 Task: Open a blank google sheet and write heading  Financial WizardAdd Categories in a column and its values below  'Income, Income, Income, Expenses, Expenses, Expenses, Expenses, Expenses, Savings, Savings, Investments, Investments, Debt, Debt & Debt. 'Add Descriptions in next column and its values below  Salary, Freelance Work, Rental Income, Housing, Transportation, Groceries, Utilities, Entertainment, Emergency Fund, Retirement, Stocks, Mutual Funds, Credit Card 1, Credit Card 2 & Student Loan. Add Amount in next column and its values below  $5,000, $1,200, $500, $1,200, $300, $400, $200, $150, $500, $1,000, $500, $300, $200, $100 & $300. Save page BudgetTrack logbook
Action: Mouse moved to (1034, 70)
Screenshot: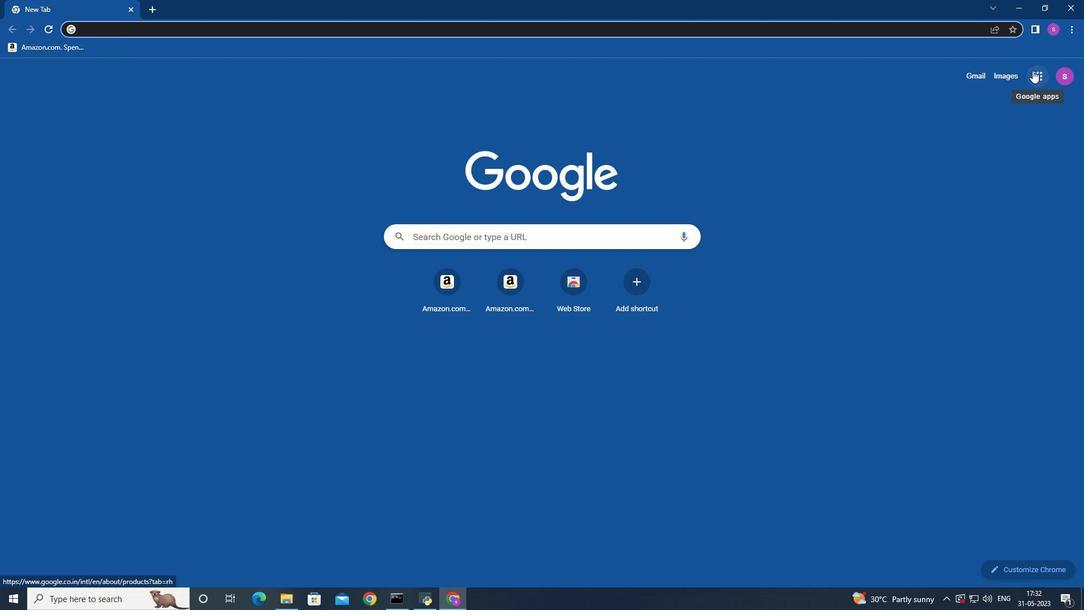 
Action: Mouse pressed left at (1034, 70)
Screenshot: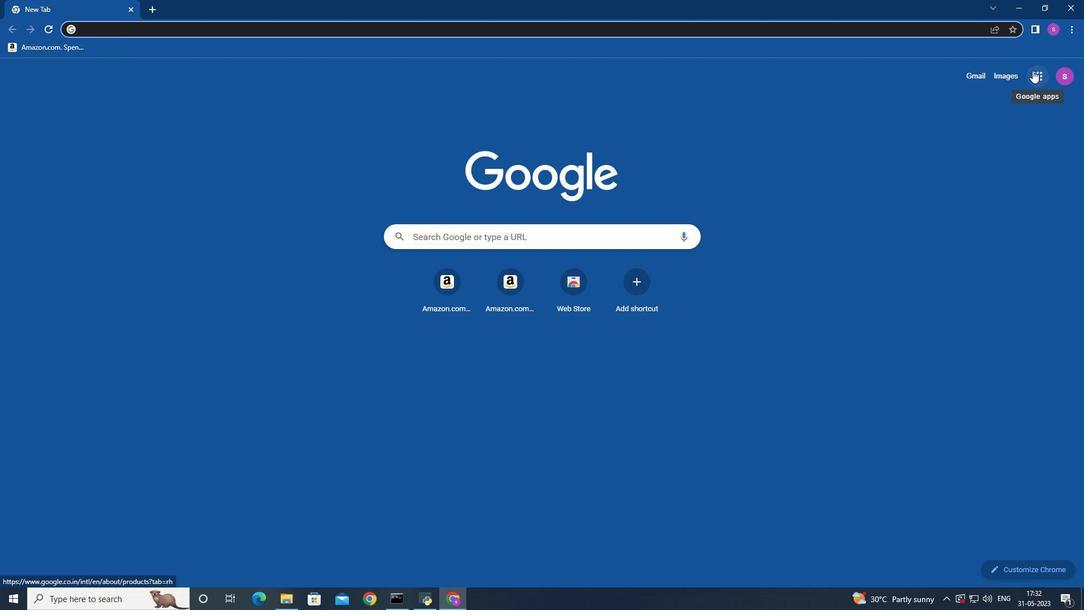 
Action: Mouse moved to (1021, 192)
Screenshot: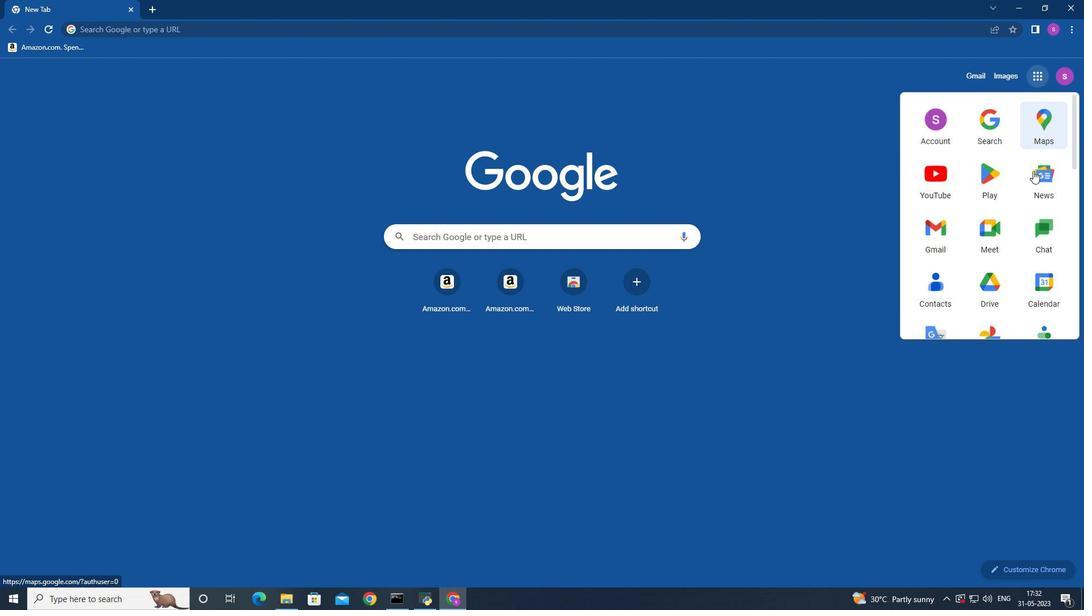 
Action: Mouse scrolled (1021, 192) with delta (0, 0)
Screenshot: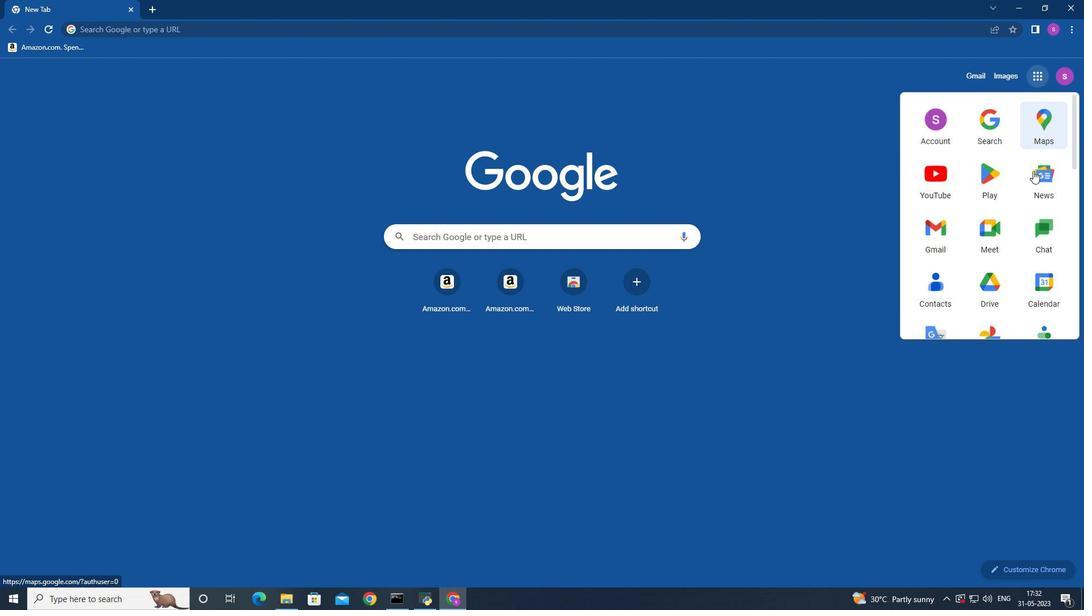 
Action: Mouse moved to (1020, 194)
Screenshot: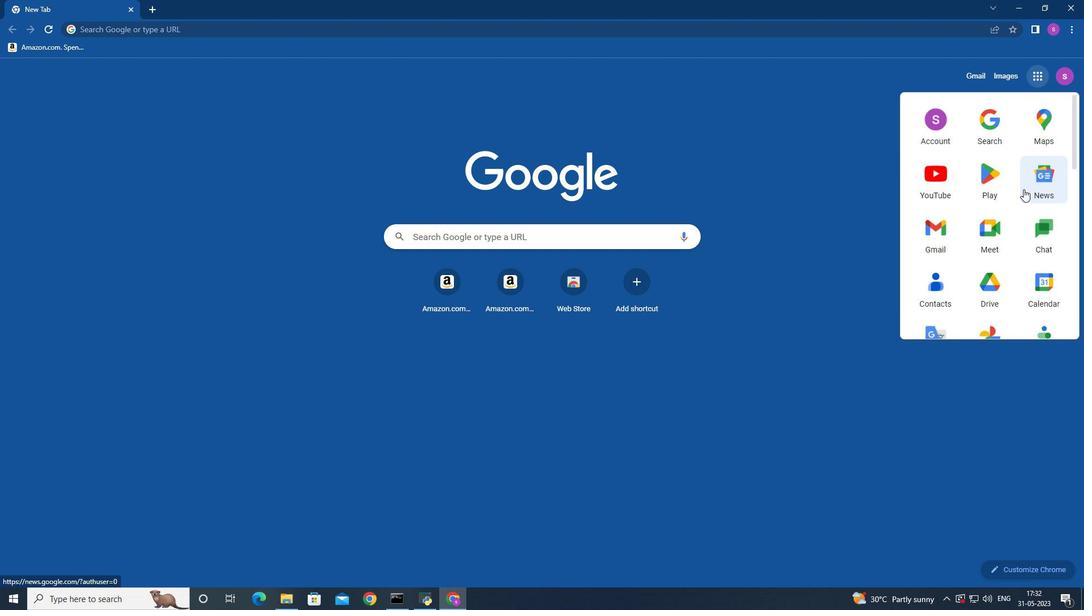 
Action: Mouse scrolled (1020, 194) with delta (0, 0)
Screenshot: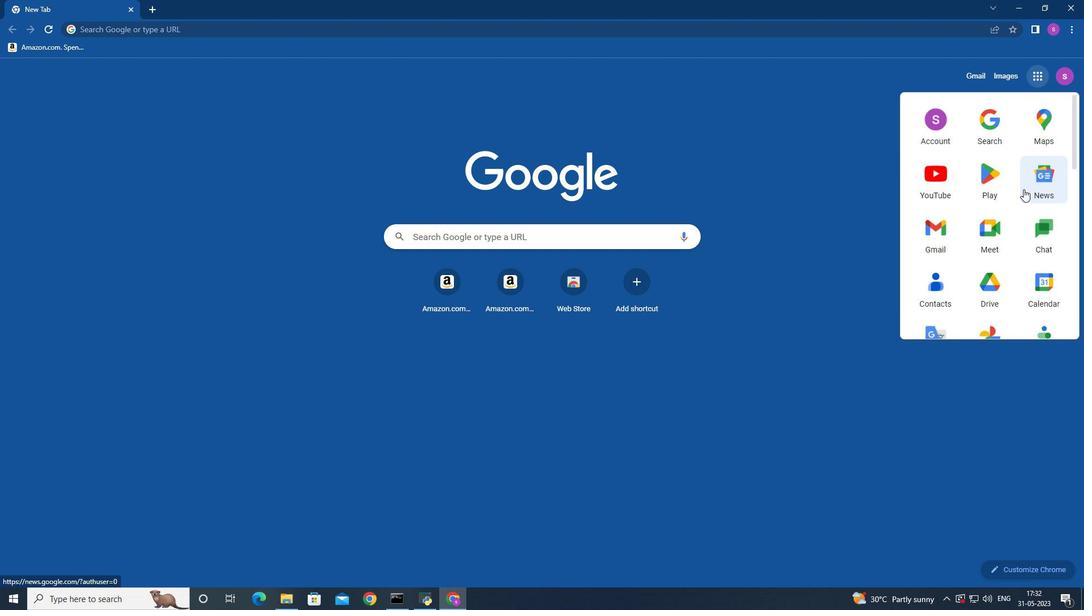 
Action: Mouse moved to (1020, 194)
Screenshot: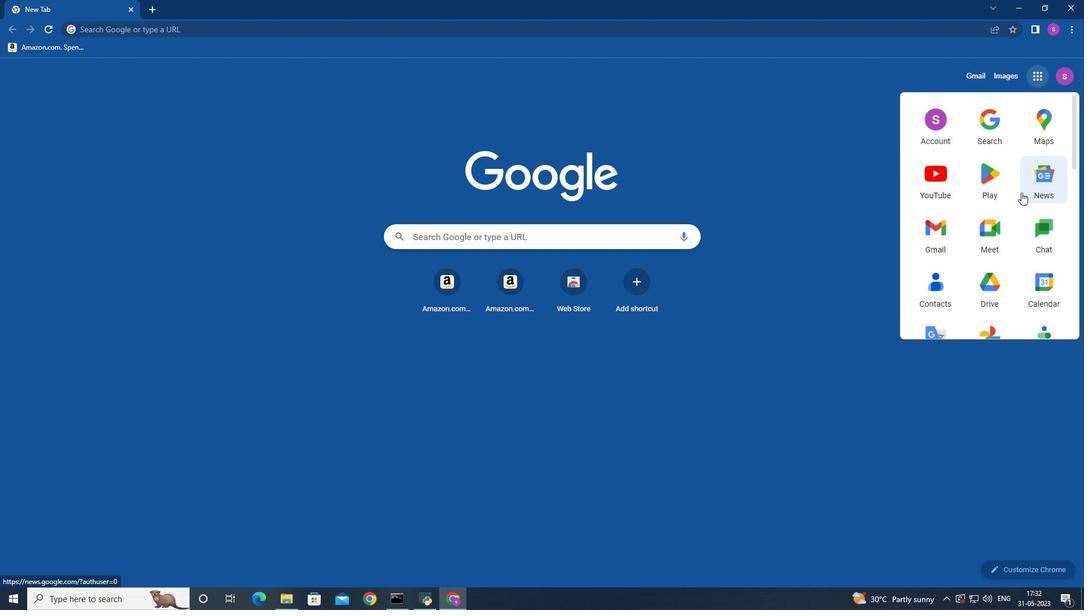 
Action: Mouse scrolled (1020, 194) with delta (0, 0)
Screenshot: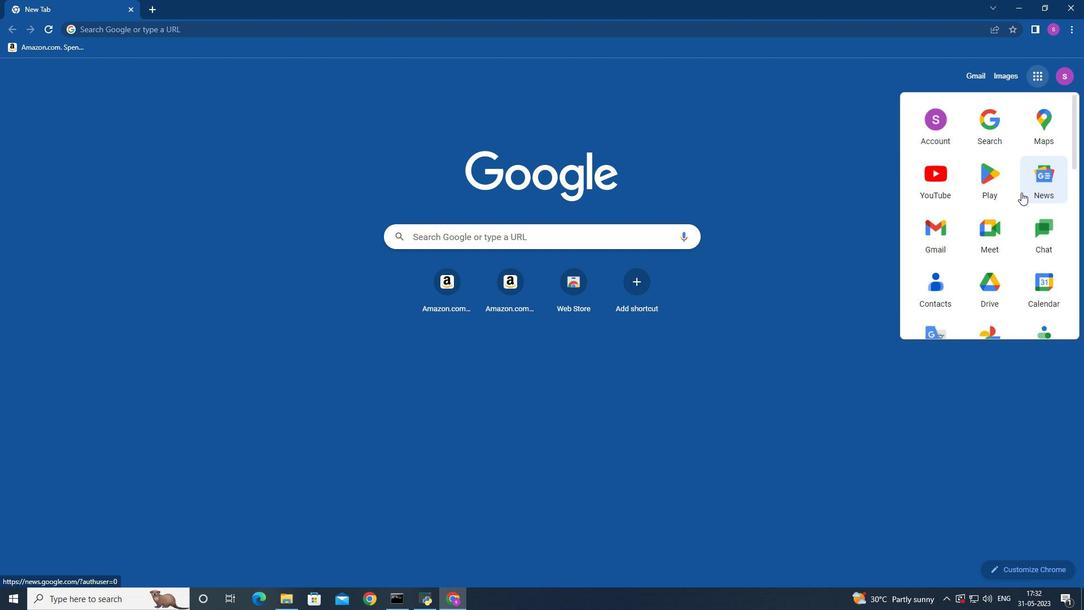 
Action: Mouse moved to (1019, 193)
Screenshot: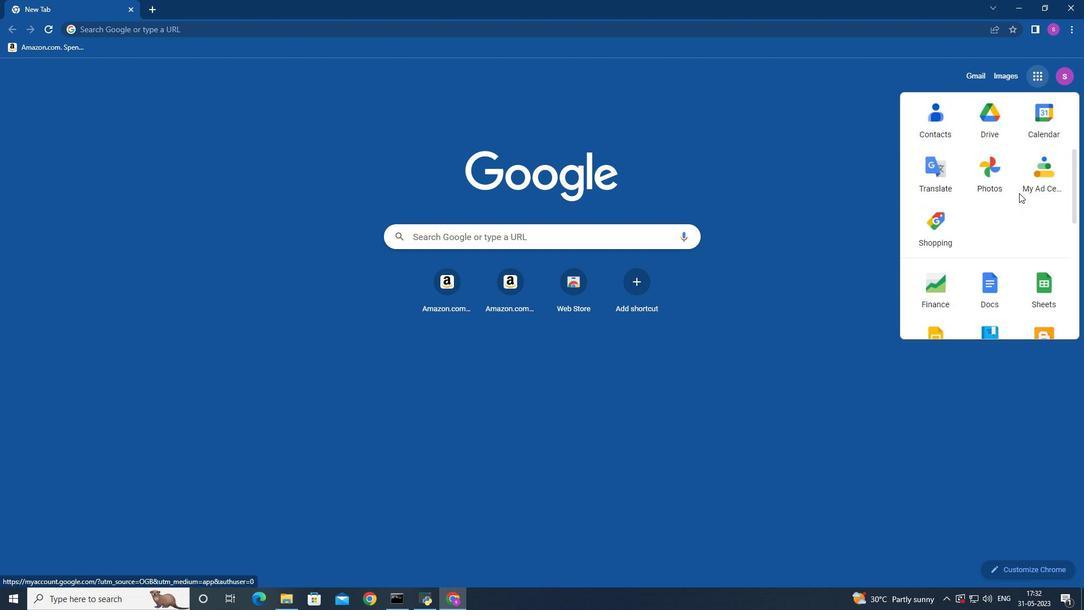 
Action: Mouse scrolled (1019, 192) with delta (0, 0)
Screenshot: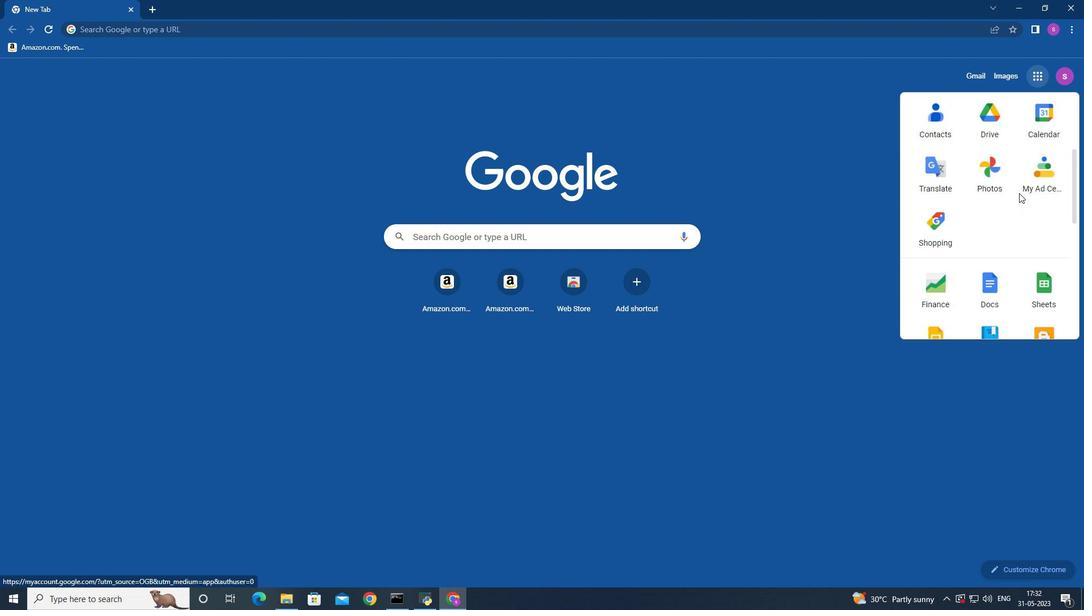 
Action: Mouse scrolled (1019, 192) with delta (0, 0)
Screenshot: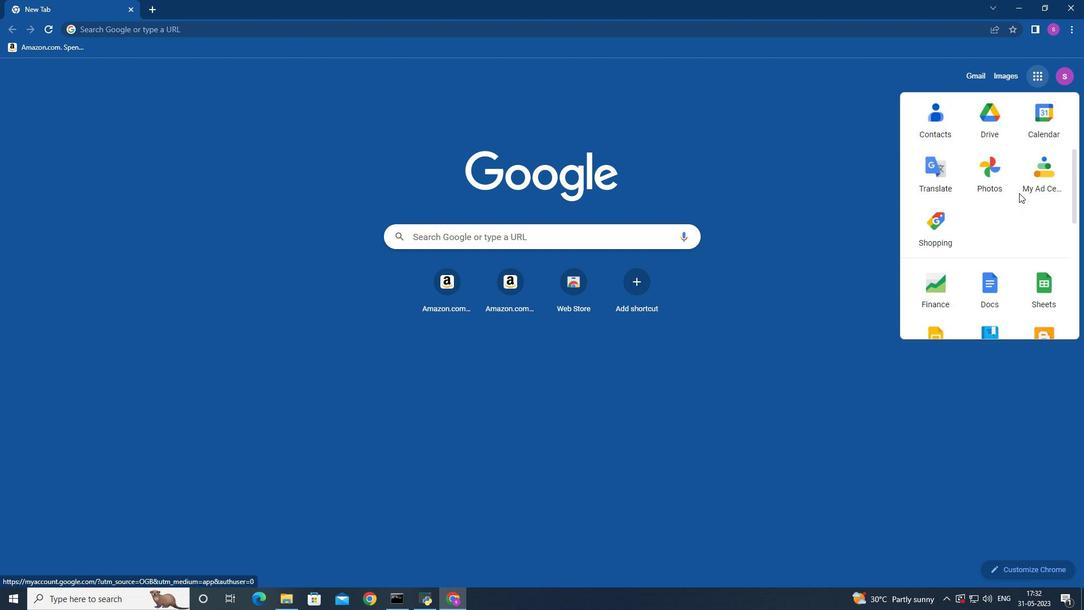 
Action: Mouse moved to (1046, 170)
Screenshot: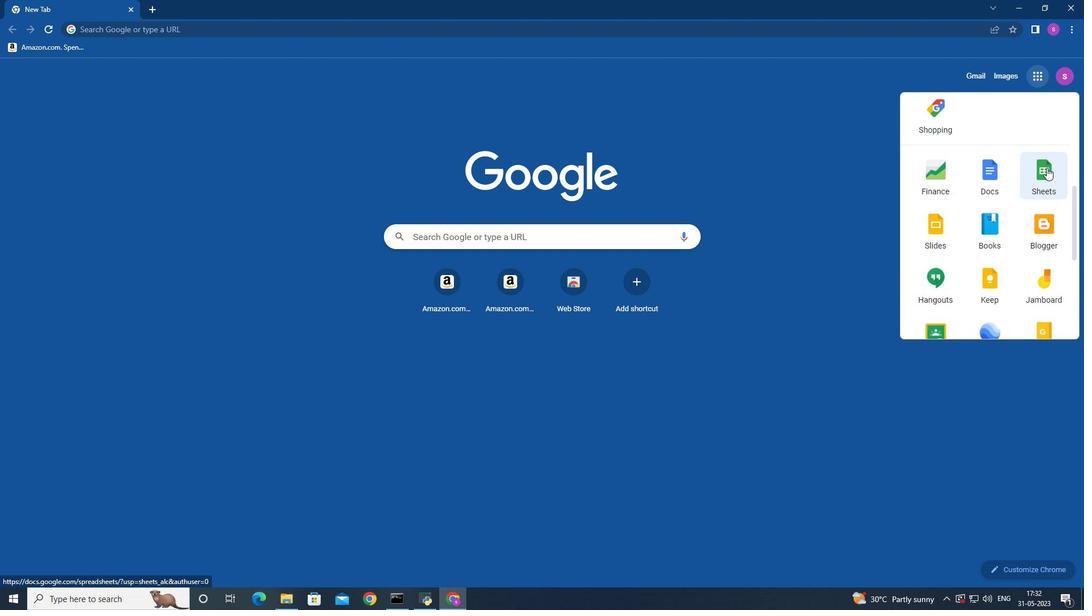 
Action: Mouse pressed left at (1046, 170)
Screenshot: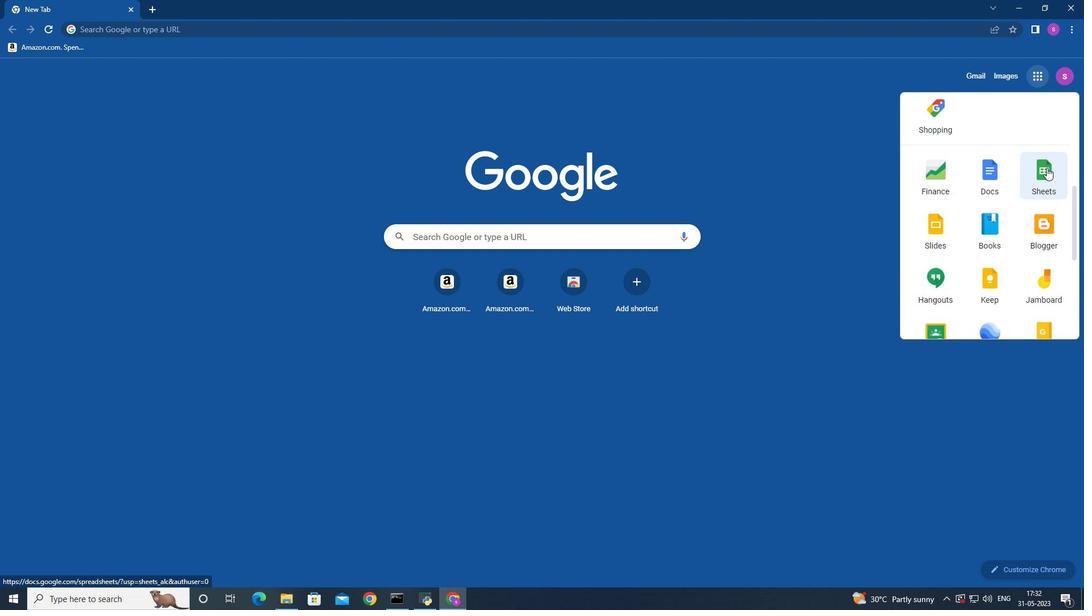 
Action: Mouse moved to (264, 146)
Screenshot: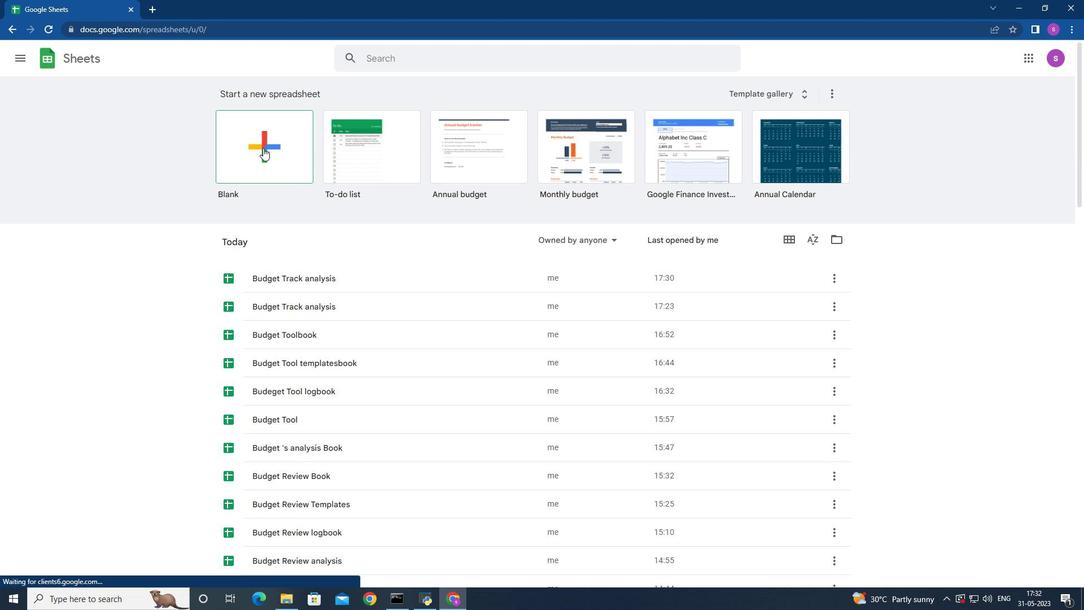 
Action: Mouse pressed left at (264, 146)
Screenshot: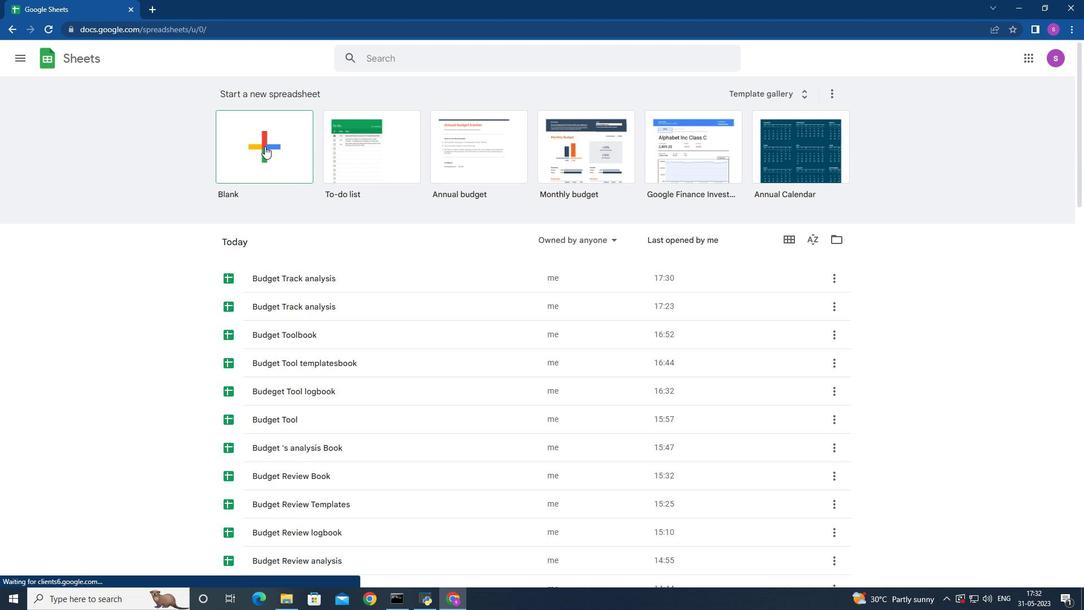 
Action: Mouse moved to (209, 150)
Screenshot: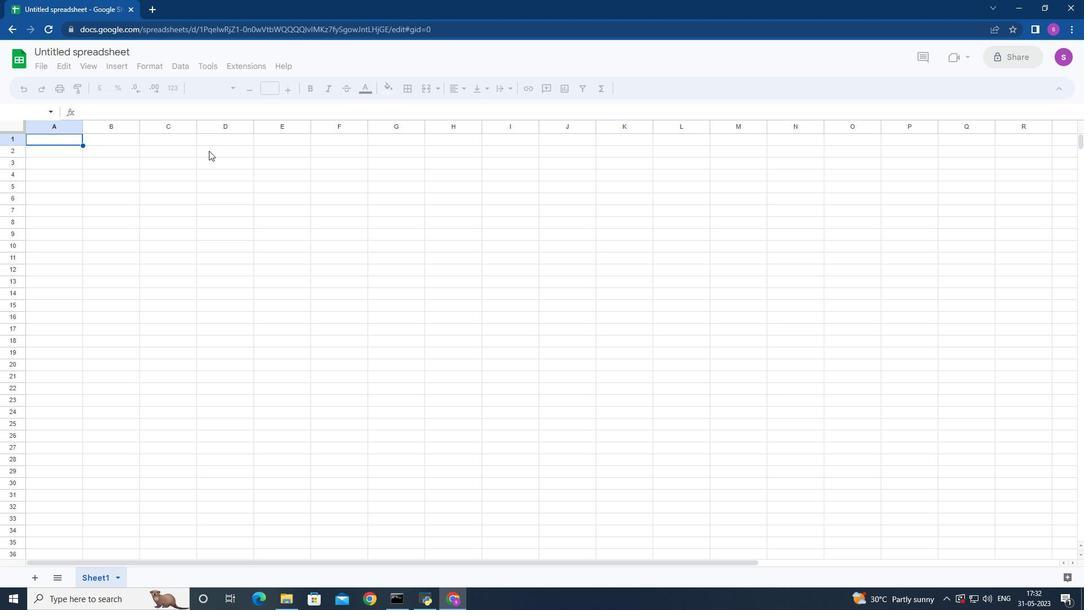 
Action: Mouse pressed left at (209, 150)
Screenshot: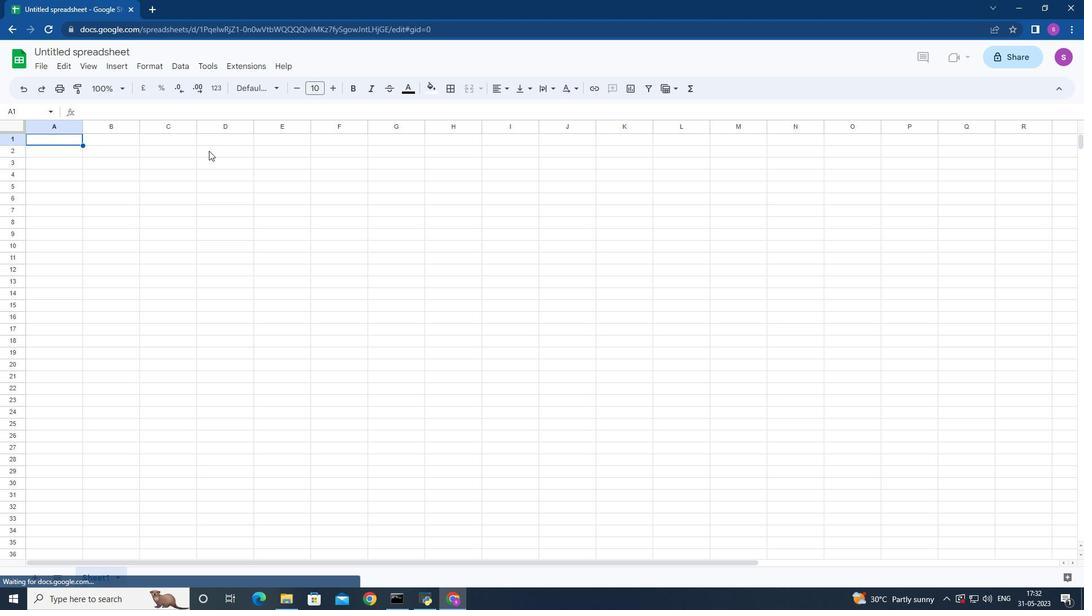 
Action: Key pressed <Key.shift>Financial<Key.space><Key.shift>Wizard<Key.down><Key.left><Key.left><Key.down><Key.right><Key.shift>Categories<Key.down>
Screenshot: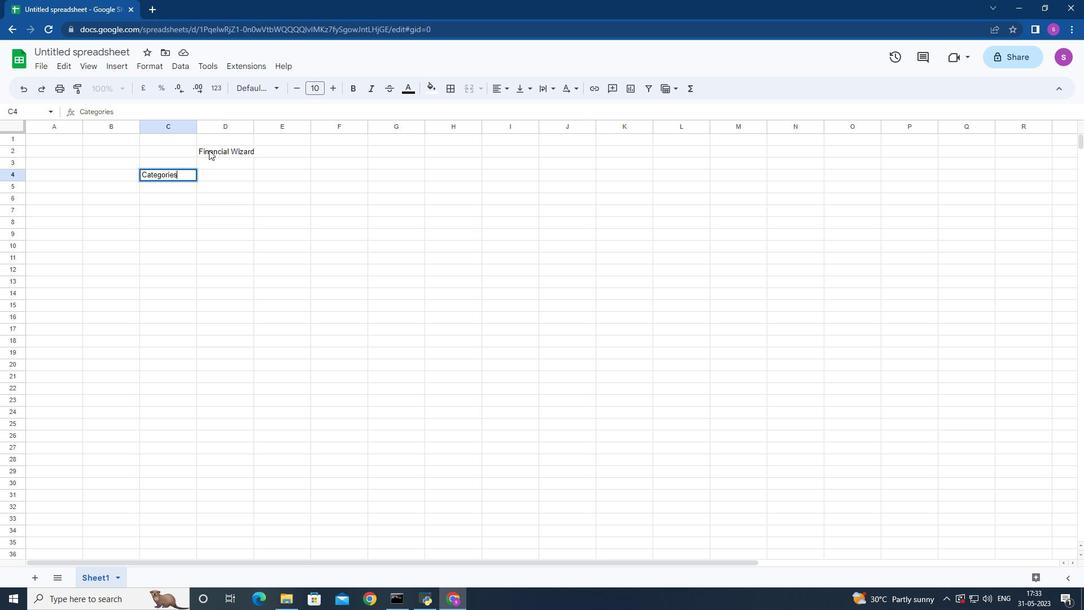
Action: Mouse moved to (157, 188)
Screenshot: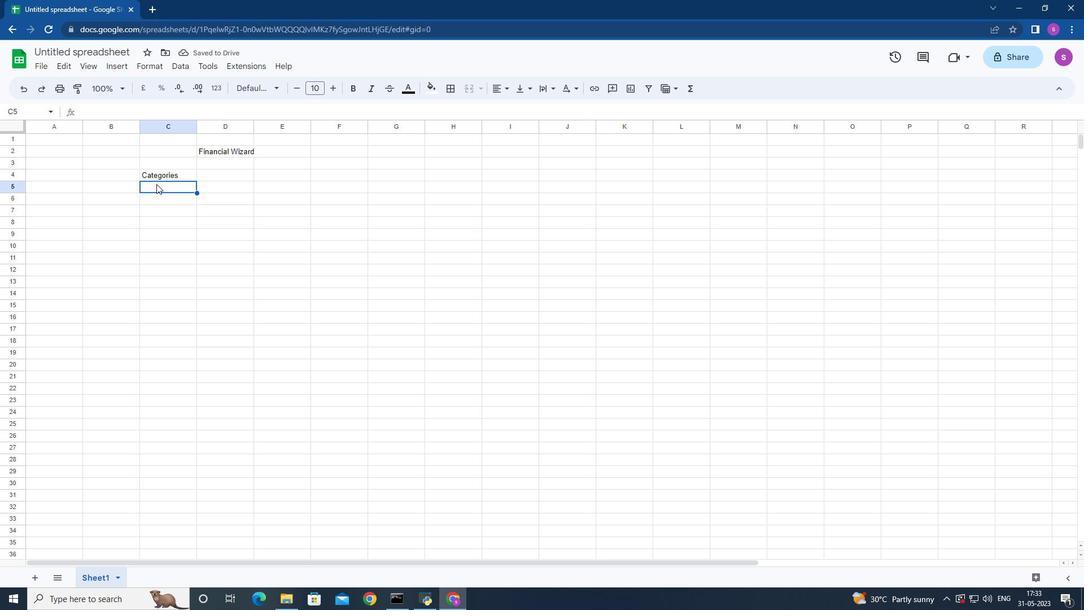 
Action: Key pressed <Key.shift>Income<Key.down><Key.shift>I<Key.enter>i<Key.enter>
Screenshot: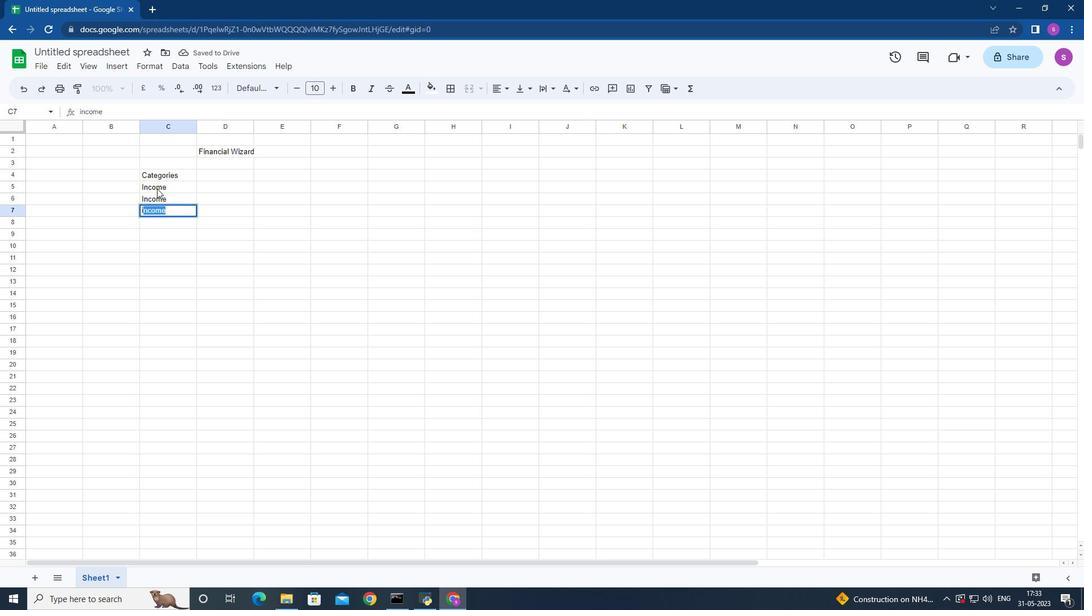 
Action: Mouse moved to (164, 190)
Screenshot: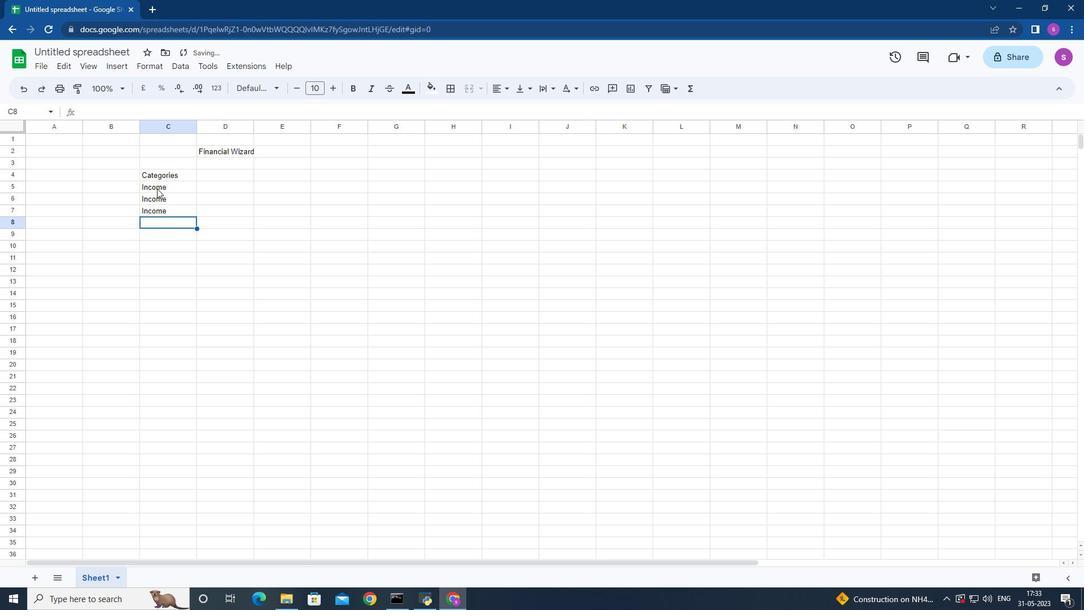
Action: Key pressed <Key.shift>Expenses<Key.enter>
Screenshot: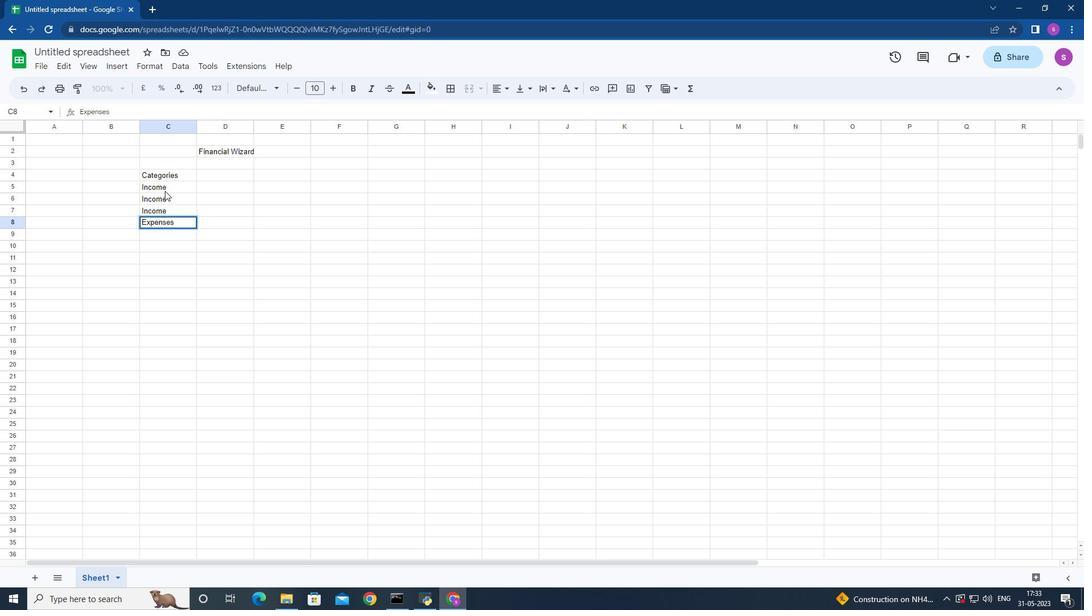 
Action: Mouse moved to (180, 225)
Screenshot: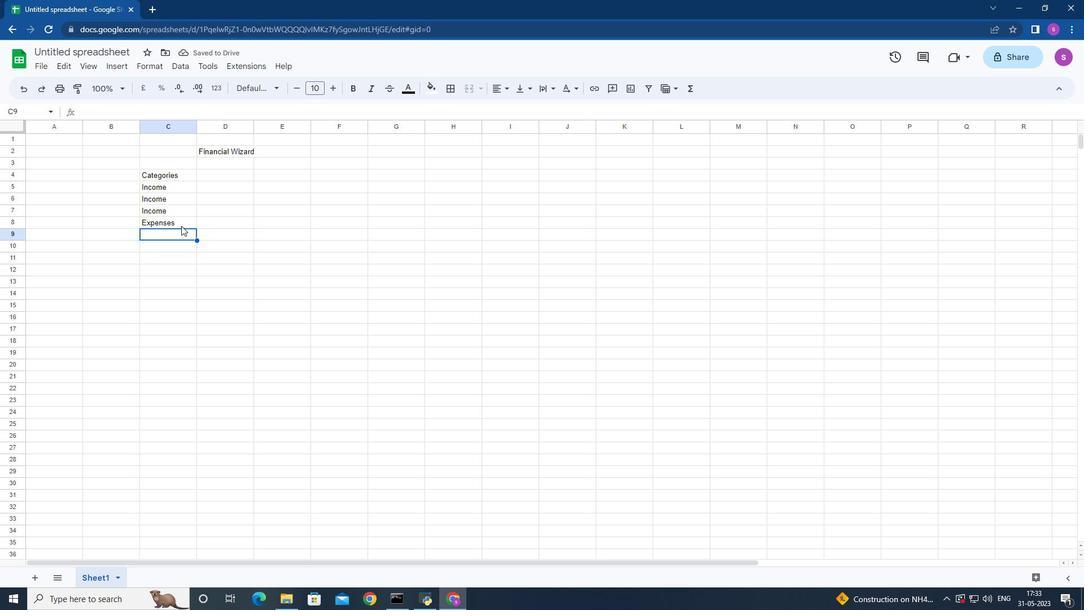 
Action: Key pressed <Key.shift>E<Key.enter><Key.shift>E<Key.enter><Key.shift>E<Key.enter><Key.shift>E<Key.enter>
Screenshot: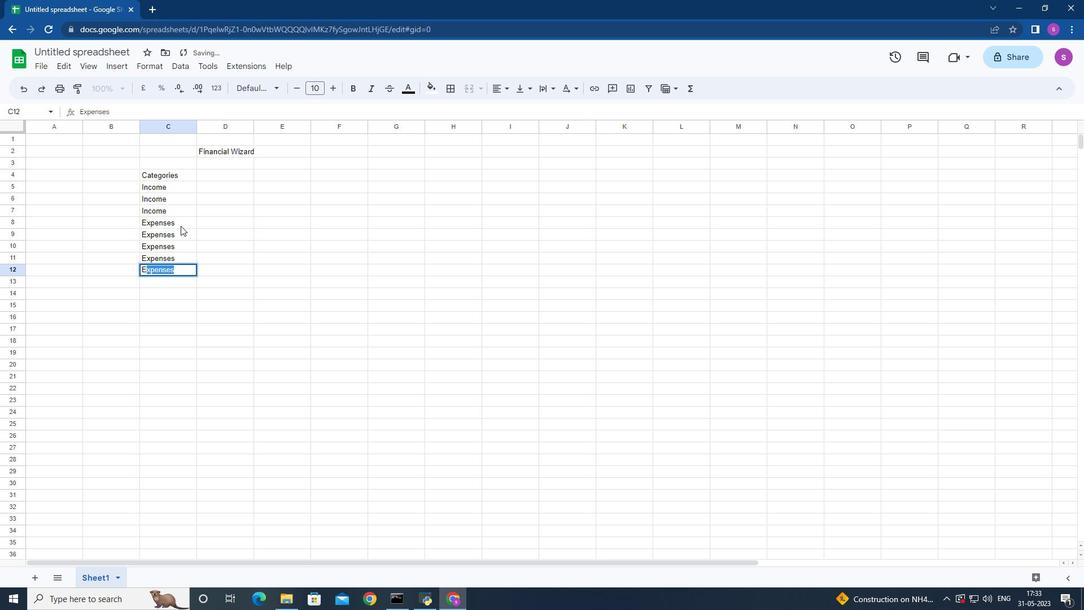 
Action: Mouse moved to (172, 288)
Screenshot: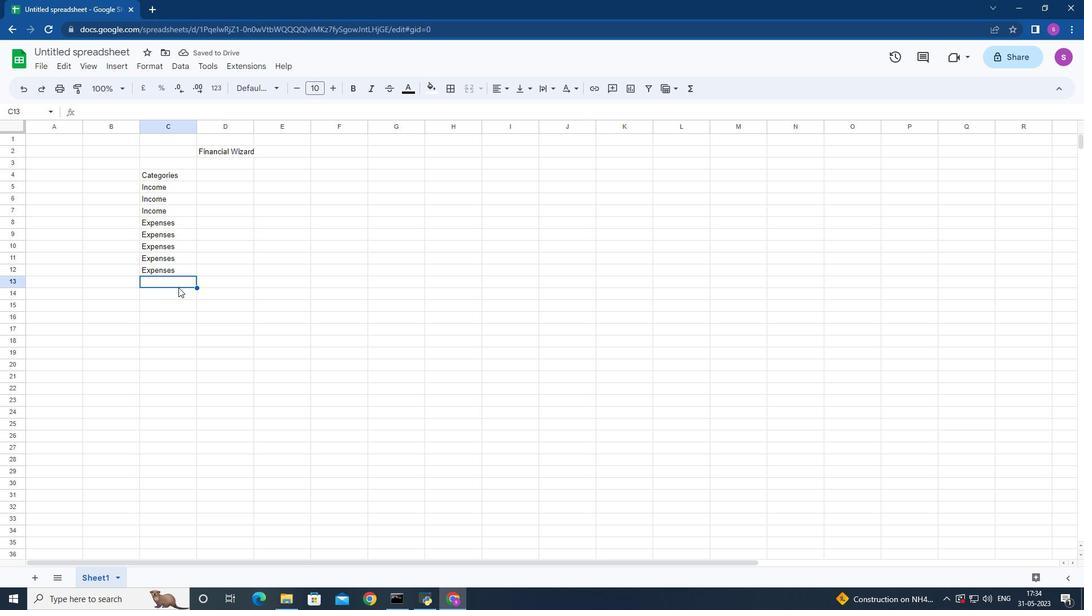 
Action: Key pressed <Key.shift>Savings<Key.down><Key.shift>Sa<Key.enter>
Screenshot: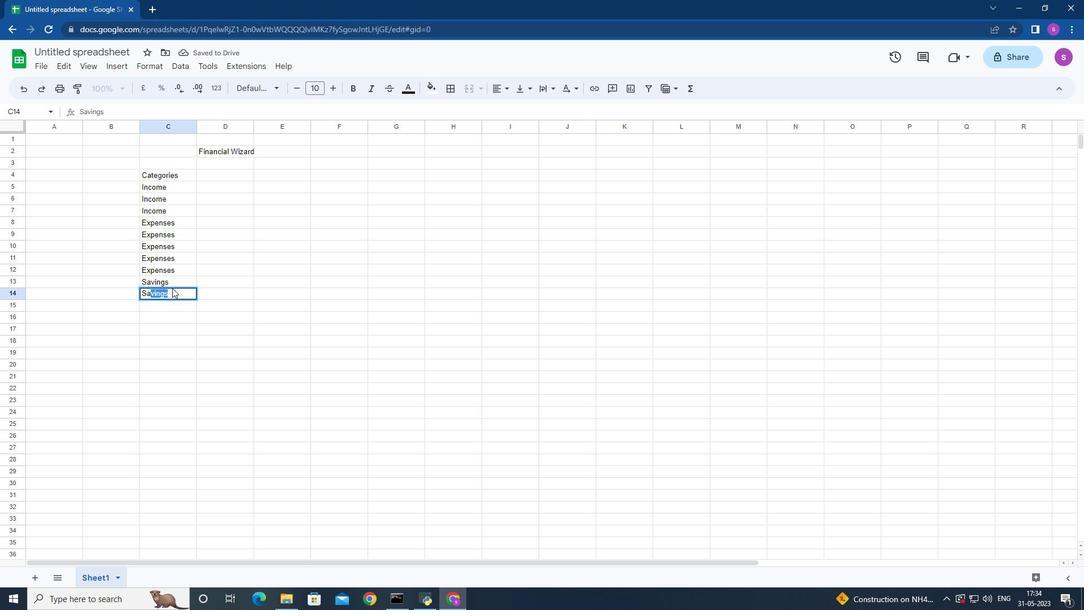 
Action: Mouse moved to (182, 307)
Screenshot: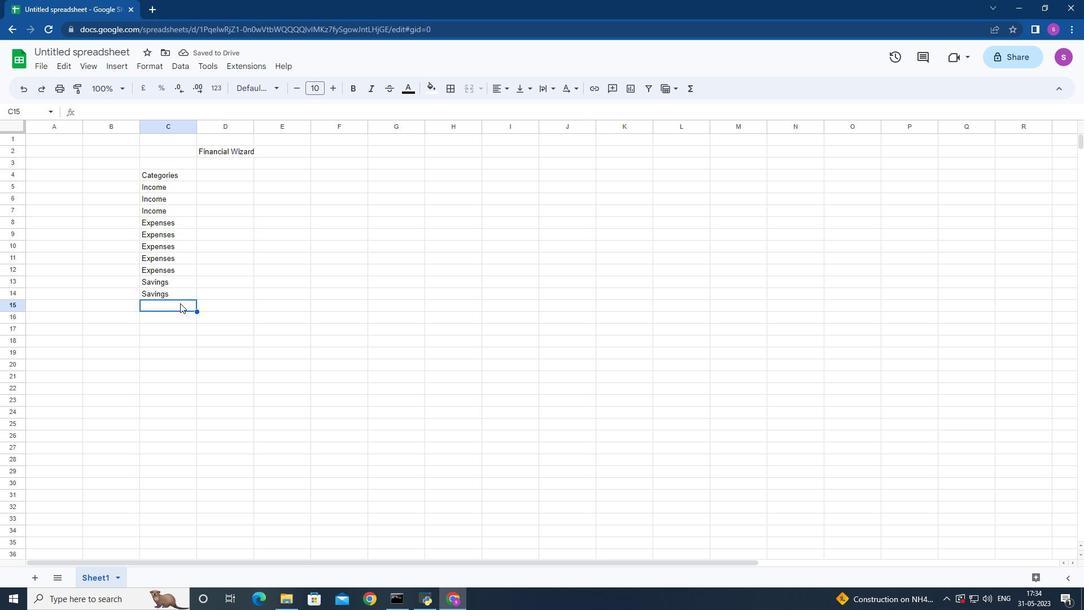 
Action: Key pressed <Key.shift>Investments<Key.down><Key.shift>Inv<Key.enter><Key.shift>Debt<Key.down><Key.shift><Key.shift><Key.shift><Key.shift><Key.shift><Key.shift><Key.shift><Key.shift>Debt<Key.down><Key.shift><Key.shift><Key.shift><Key.shift><Key.shift><Key.shift>De<Key.down>
Screenshot: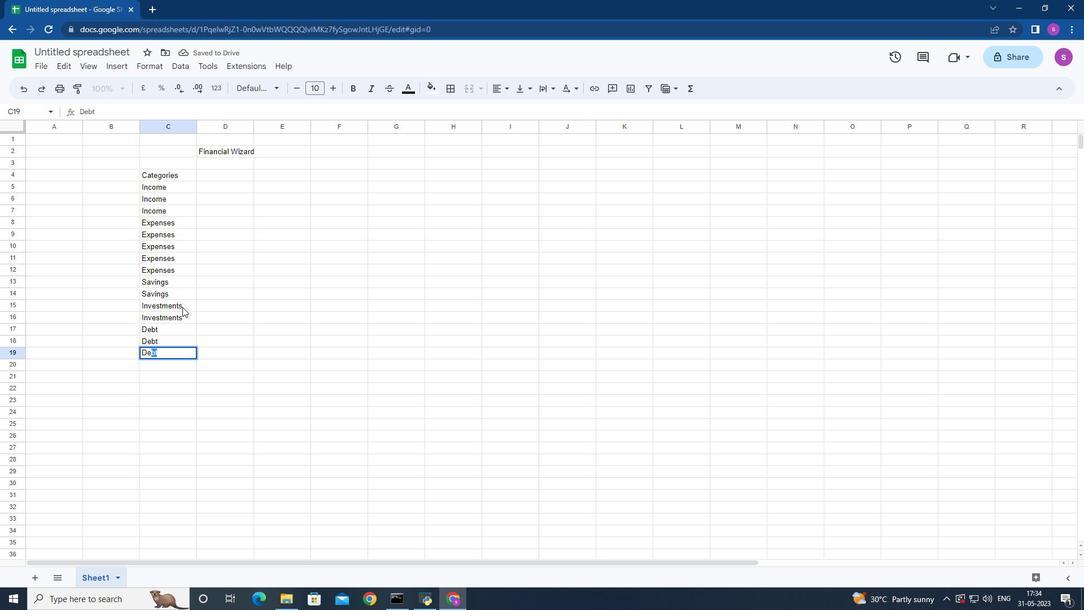
Action: Mouse moved to (207, 171)
Screenshot: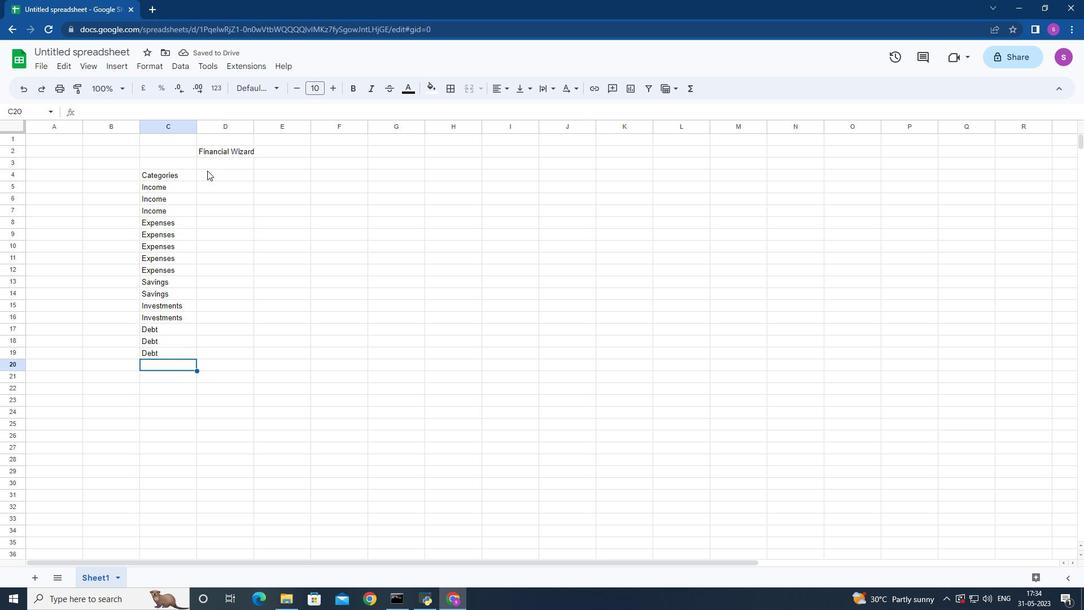 
Action: Mouse pressed left at (207, 171)
Screenshot: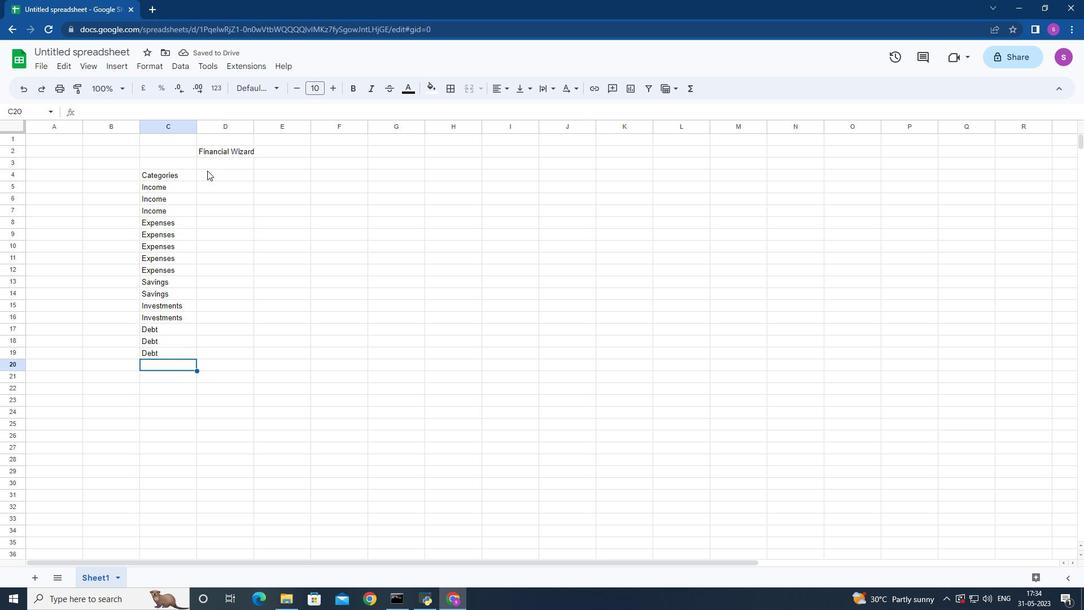 
Action: Key pressed <Key.shift>Descriptions<Key.down>
Screenshot: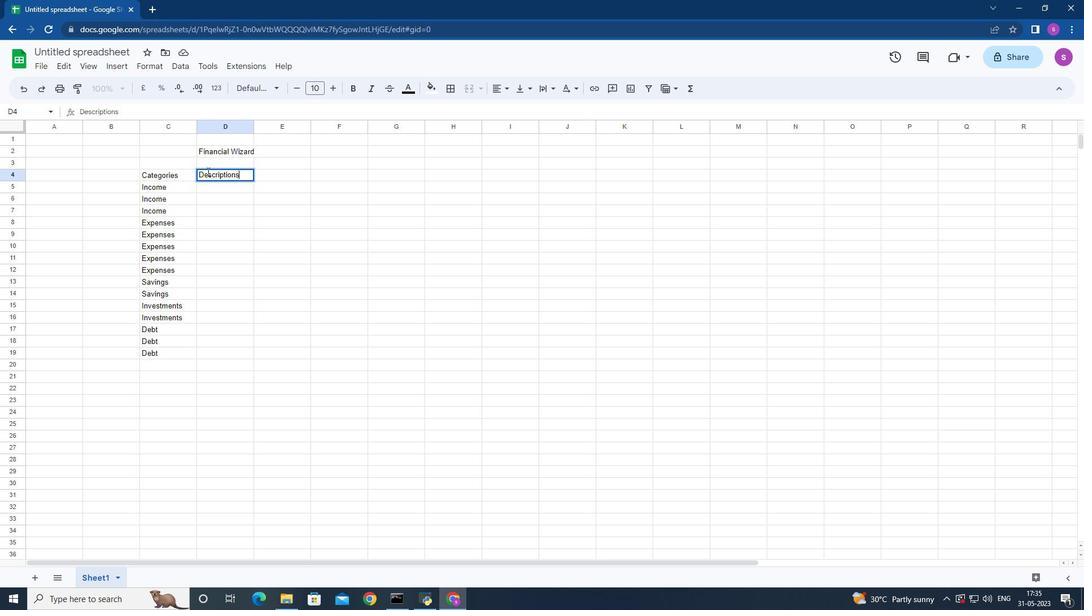 
Action: Mouse moved to (211, 198)
Screenshot: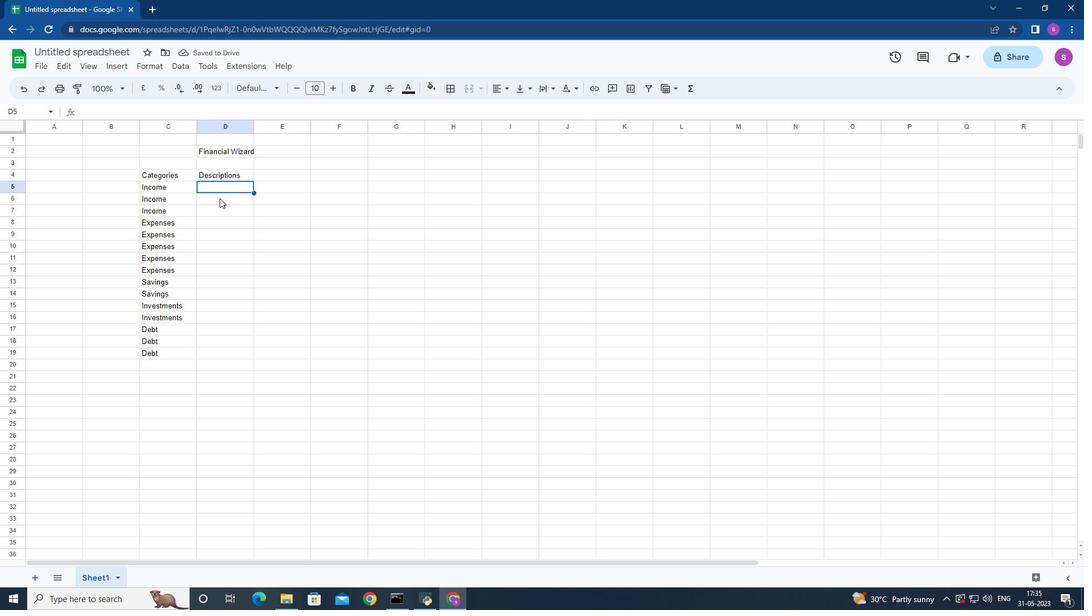 
Action: Key pressed <Key.shift>Salary<Key.down><Key.shift>Freelance<Key.space><Key.shift>Work<Key.down><Key.left><Key.right>
Screenshot: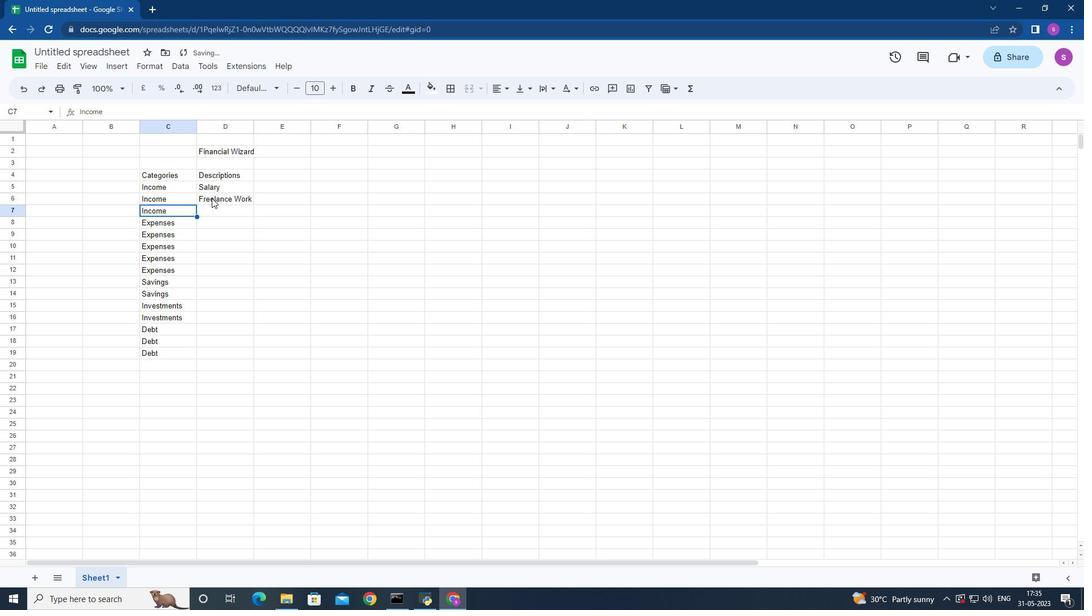 
Action: Mouse moved to (214, 238)
Screenshot: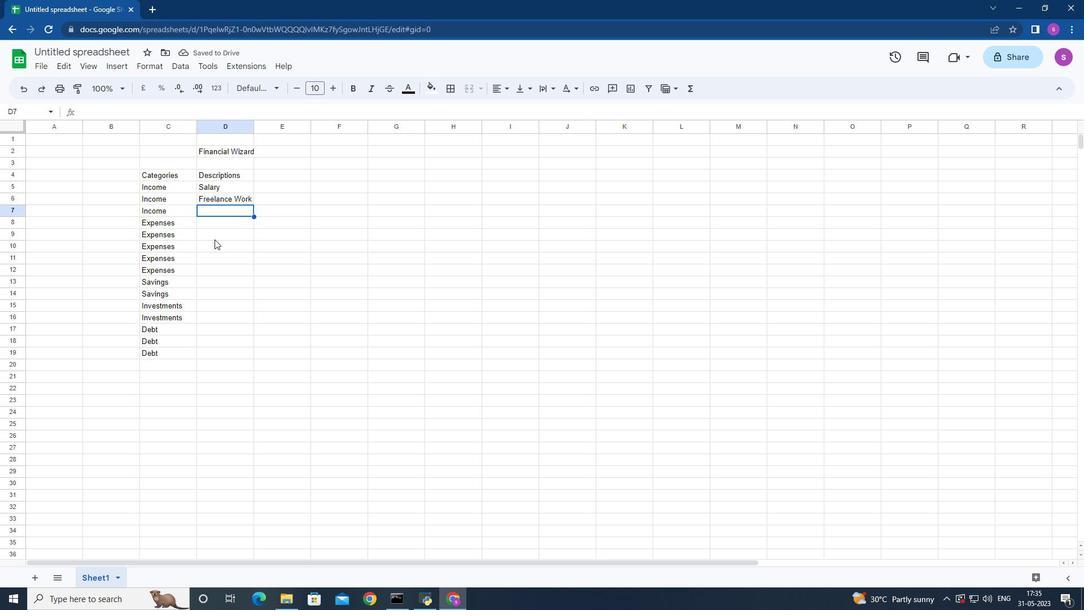 
Action: Key pressed <Key.shift>Rental<Key.space><Key.shift>Income<Key.down><Key.shift>Housing<Key.down><Key.shift>Transportation<Key.down><Key.shift>Grocer
Screenshot: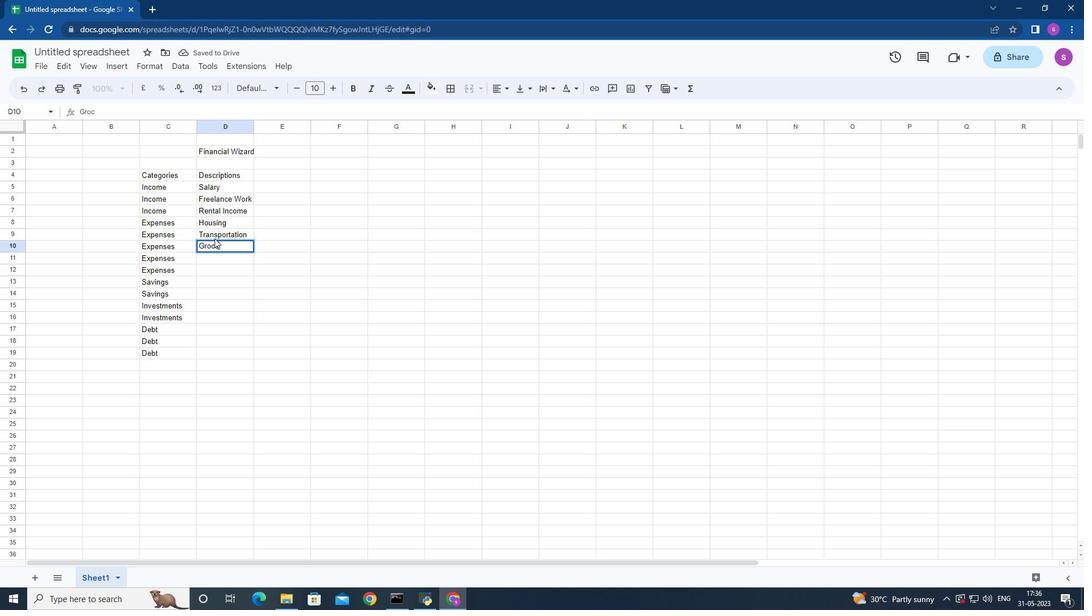 
Action: Mouse moved to (324, 271)
Screenshot: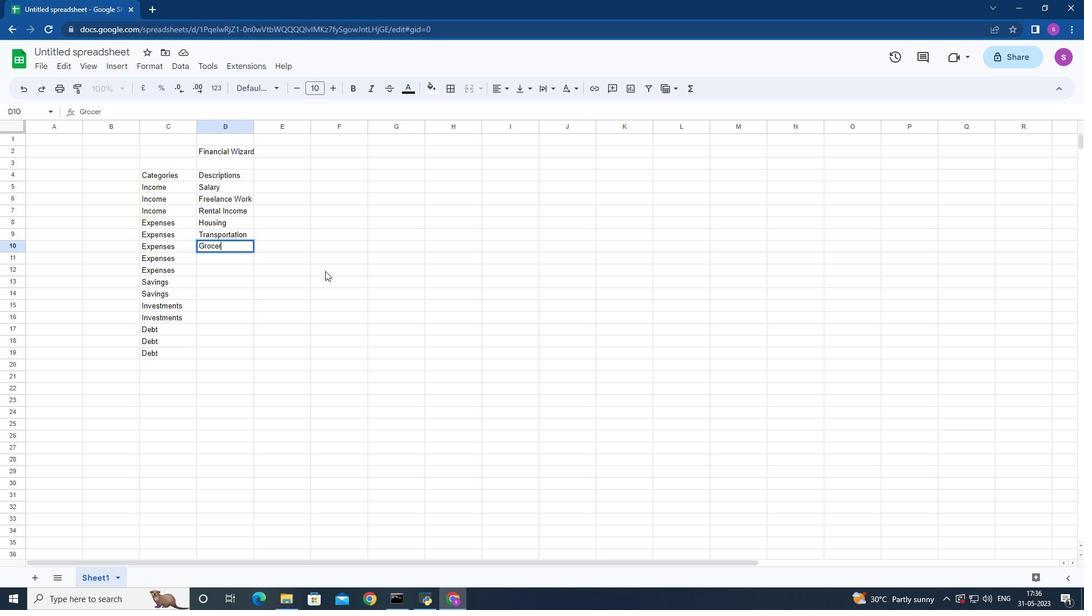 
Action: Key pressed ies<Key.down><Key.shift>Utilities<Key.down><Key.shift>Entertainment<Key.down><Key.shift>Emergency<Key.down>
Screenshot: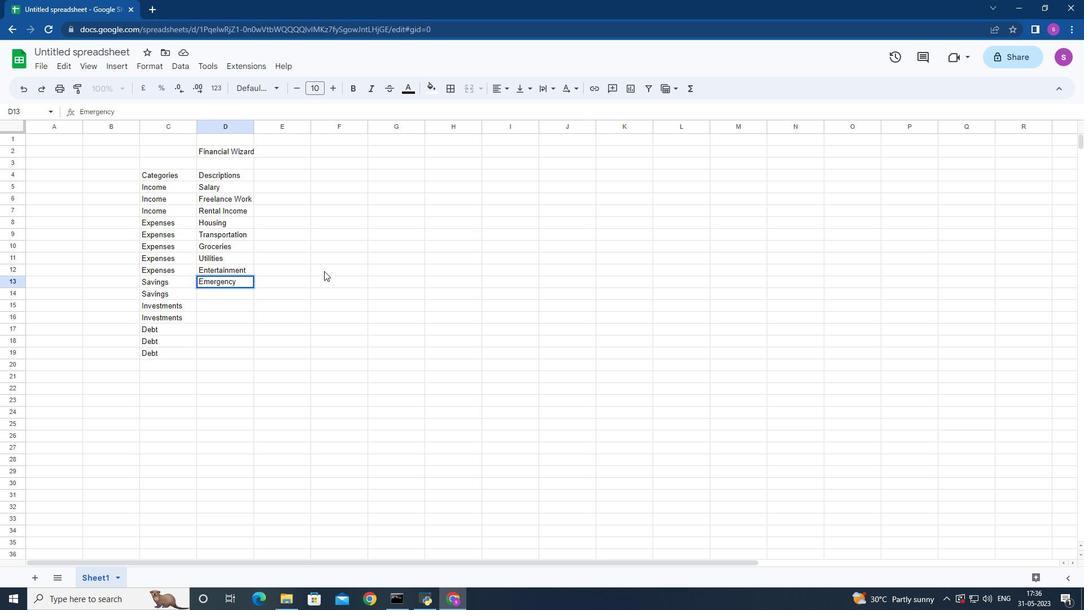 
Action: Mouse moved to (228, 275)
Screenshot: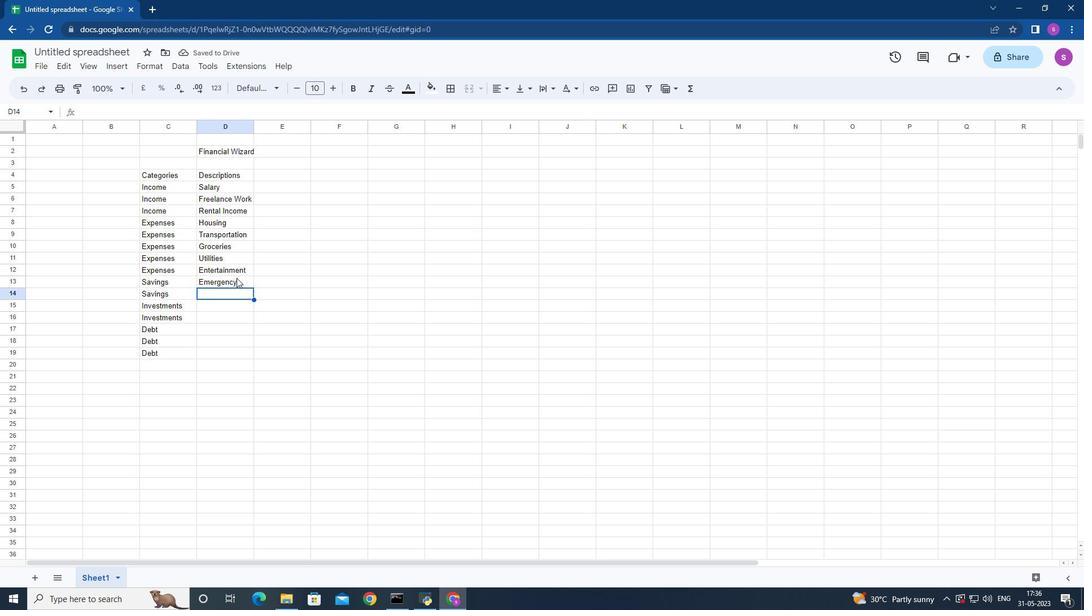 
Action: Mouse pressed left at (228, 275)
Screenshot: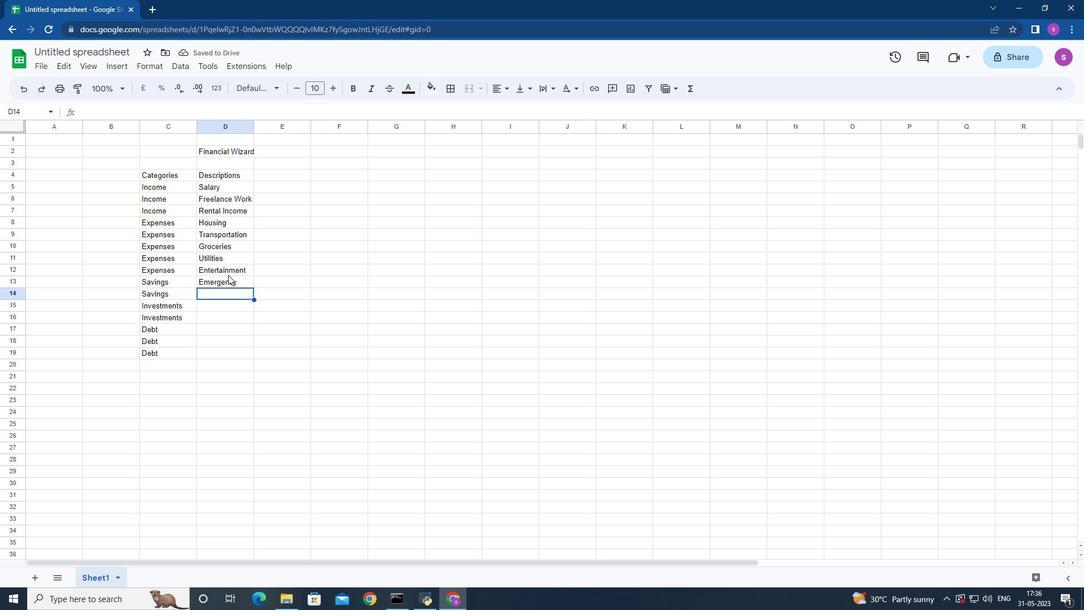 
Action: Mouse moved to (233, 283)
Screenshot: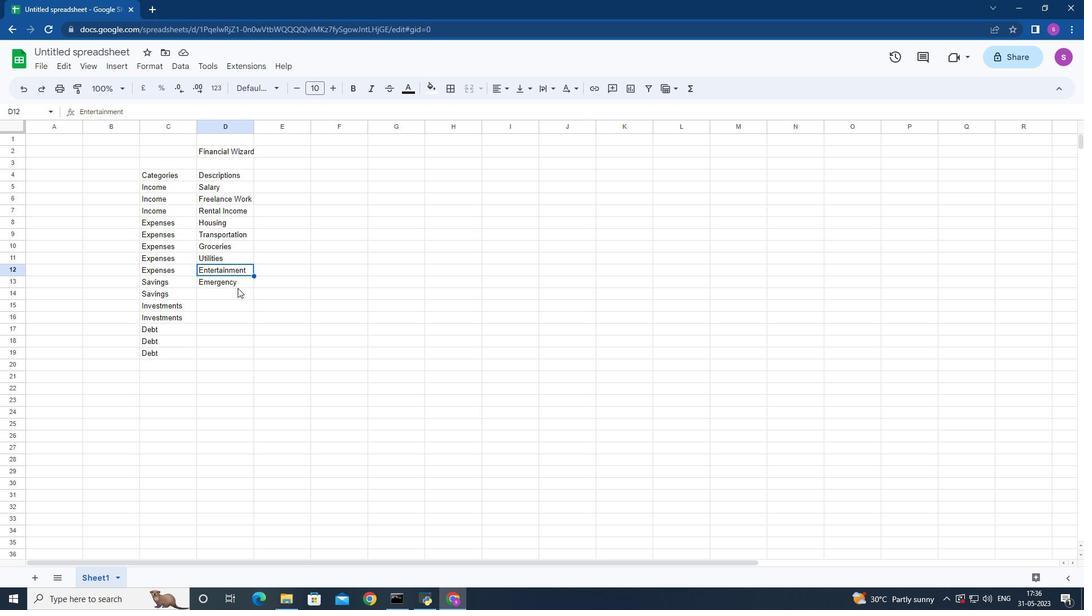 
Action: Mouse pressed left at (233, 283)
Screenshot: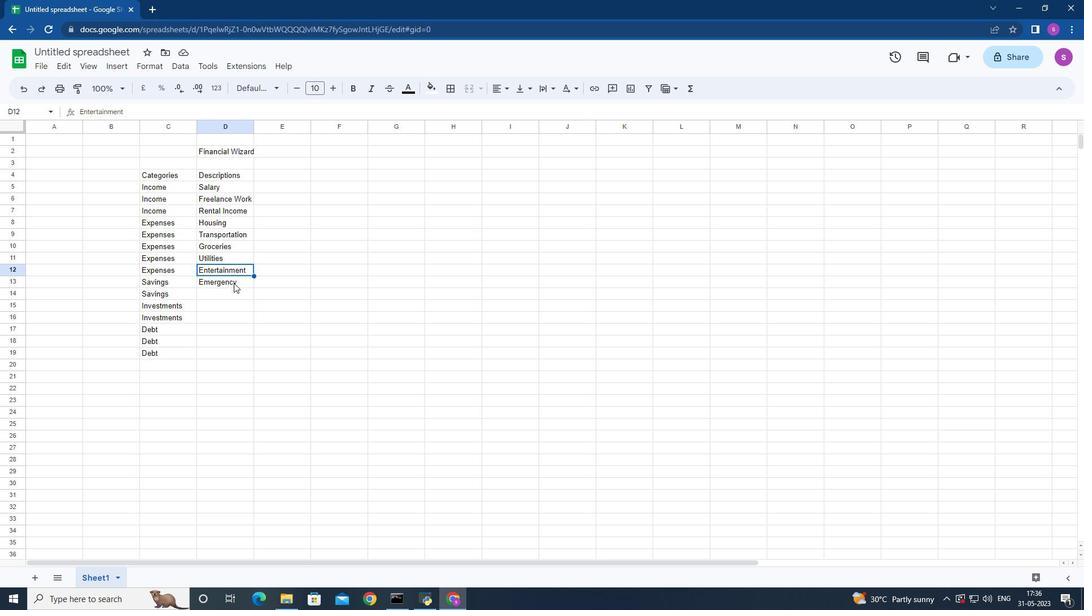 
Action: Mouse moved to (242, 284)
Screenshot: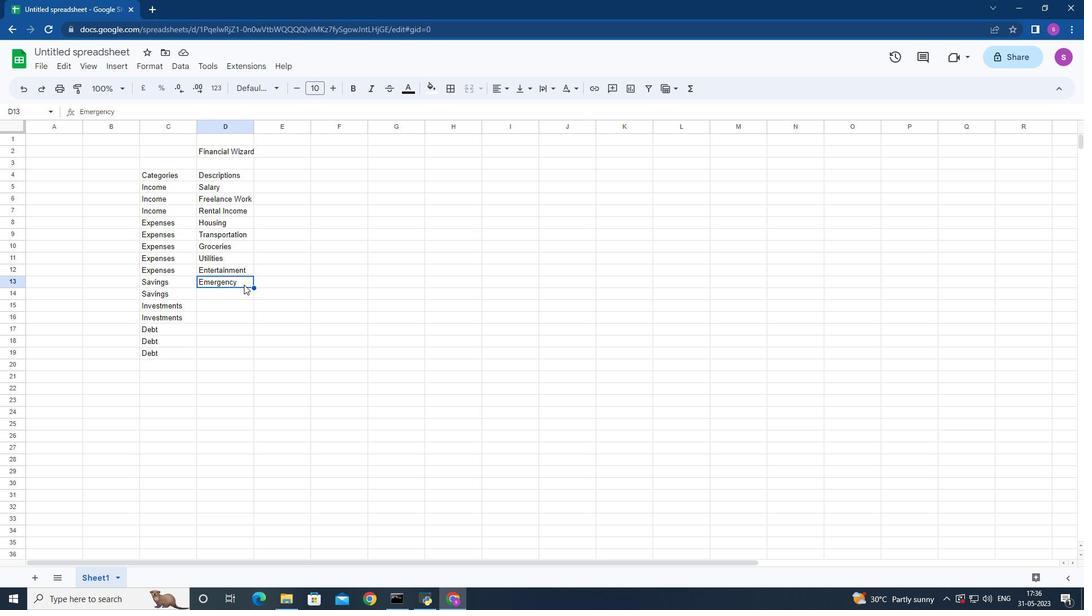 
Action: Mouse pressed left at (242, 284)
Screenshot: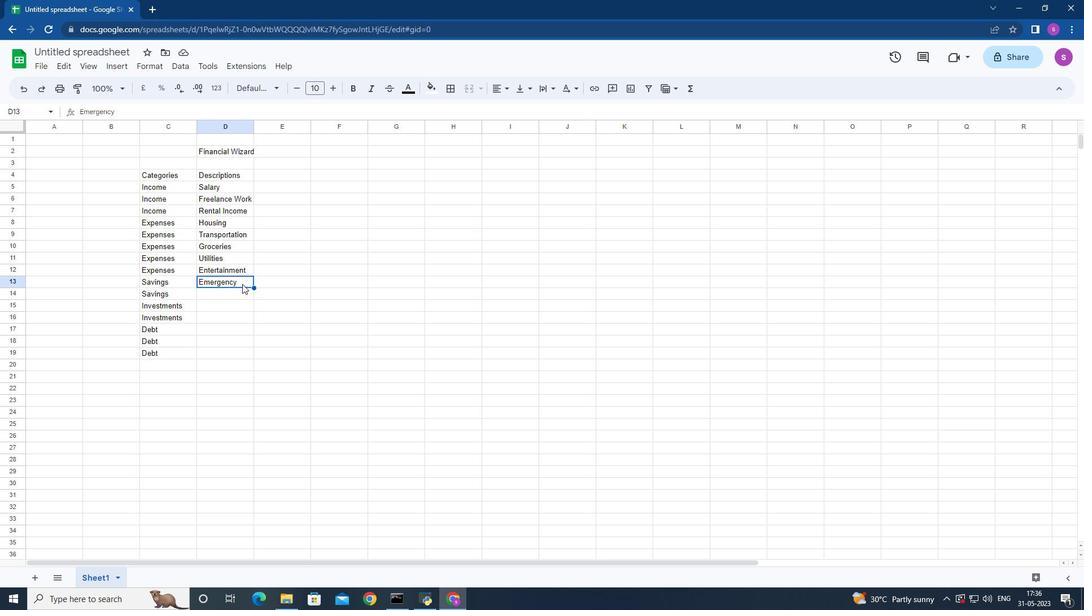 
Action: Mouse moved to (240, 280)
Screenshot: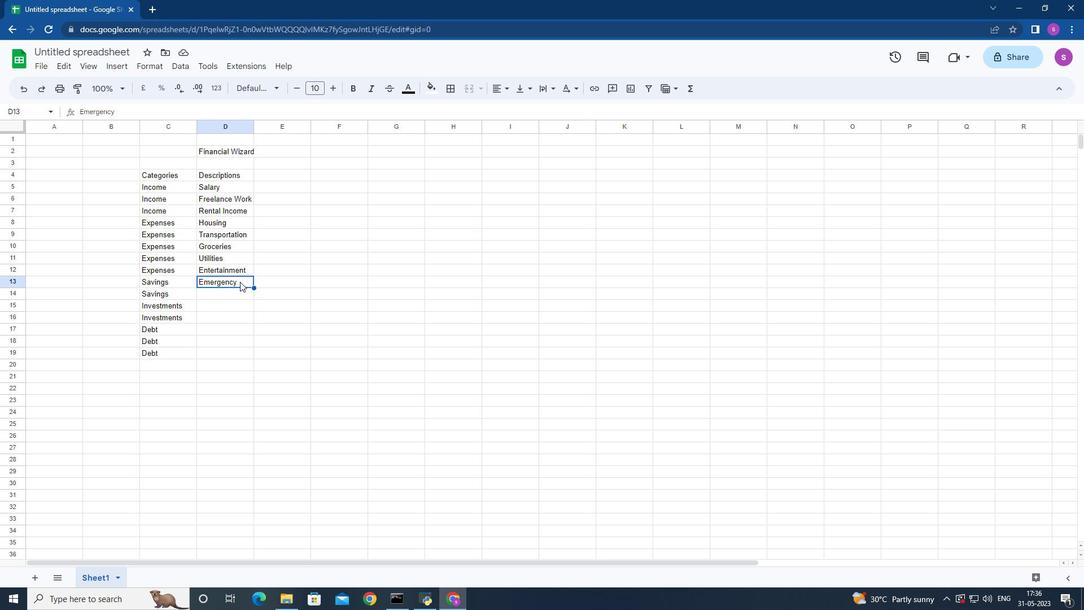 
Action: Mouse pressed left at (240, 280)
Screenshot: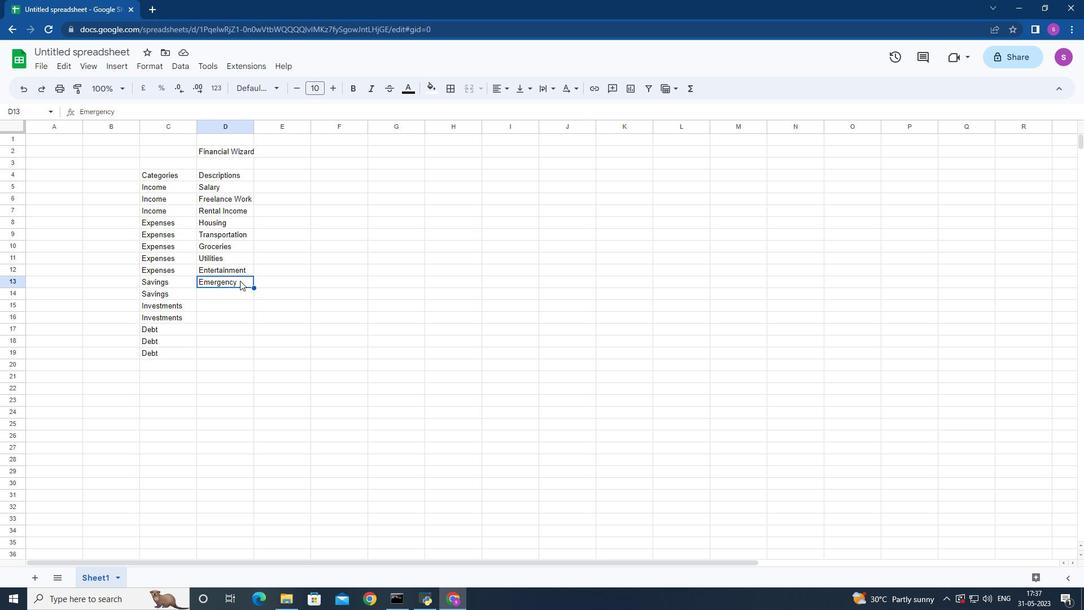 
Action: Mouse moved to (236, 280)
Screenshot: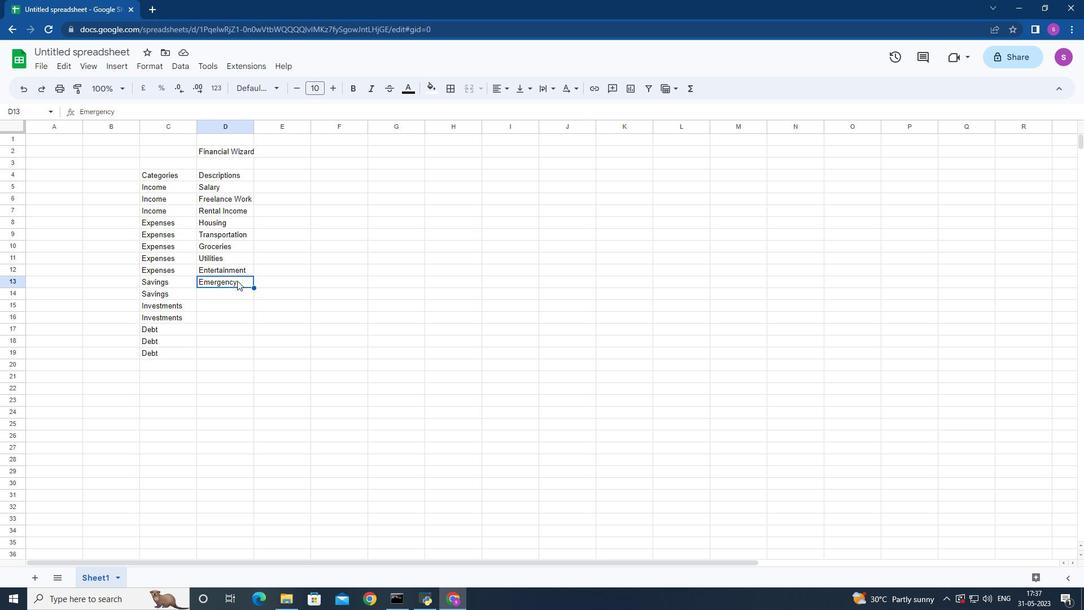 
Action: Mouse pressed left at (236, 280)
Screenshot: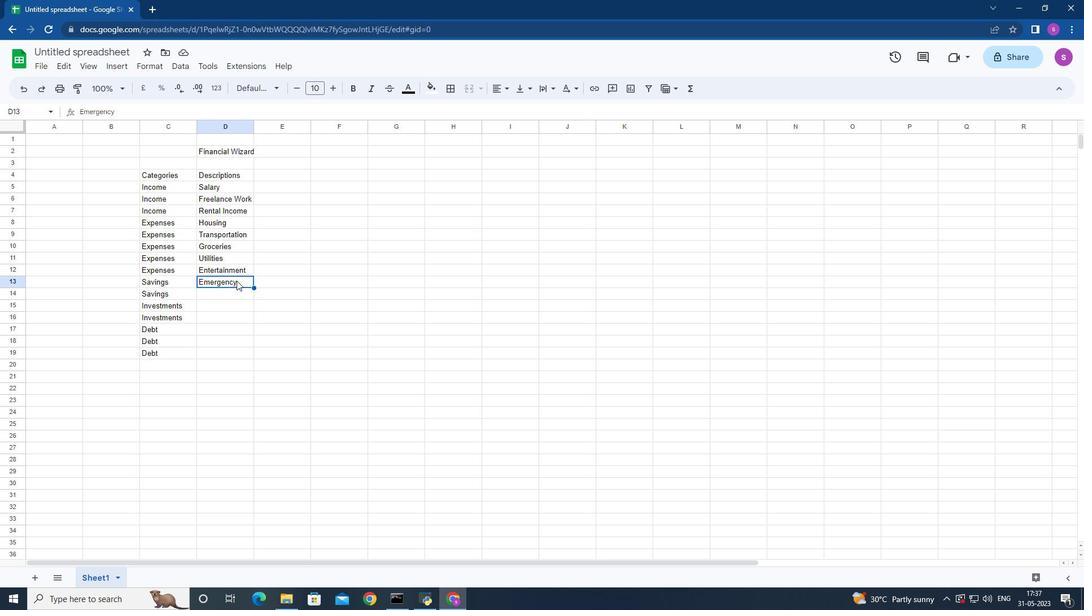 
Action: Mouse moved to (238, 282)
Screenshot: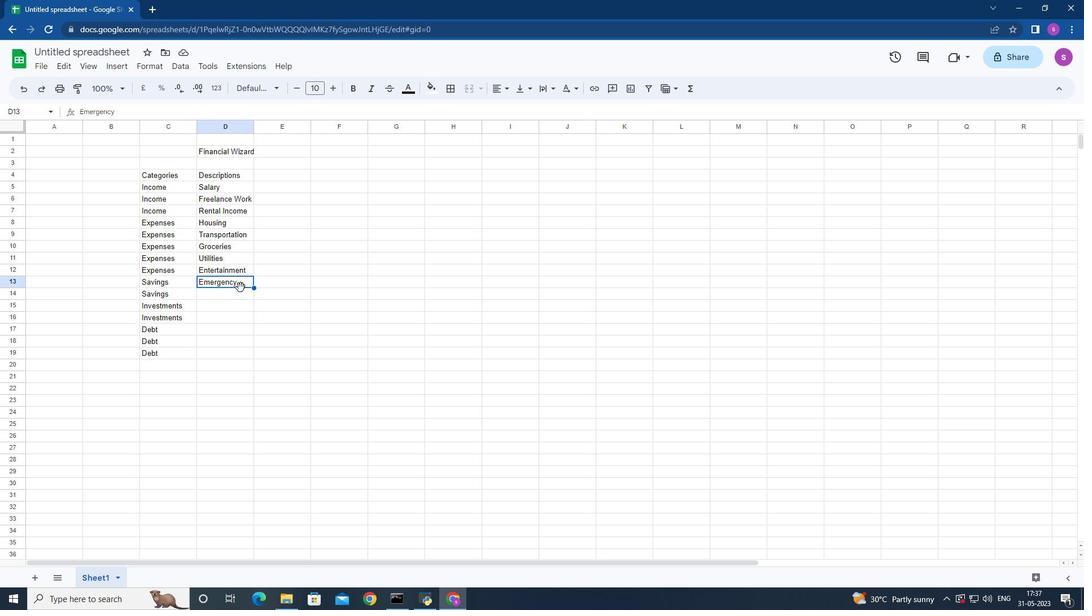 
Action: Mouse pressed left at (238, 282)
Screenshot: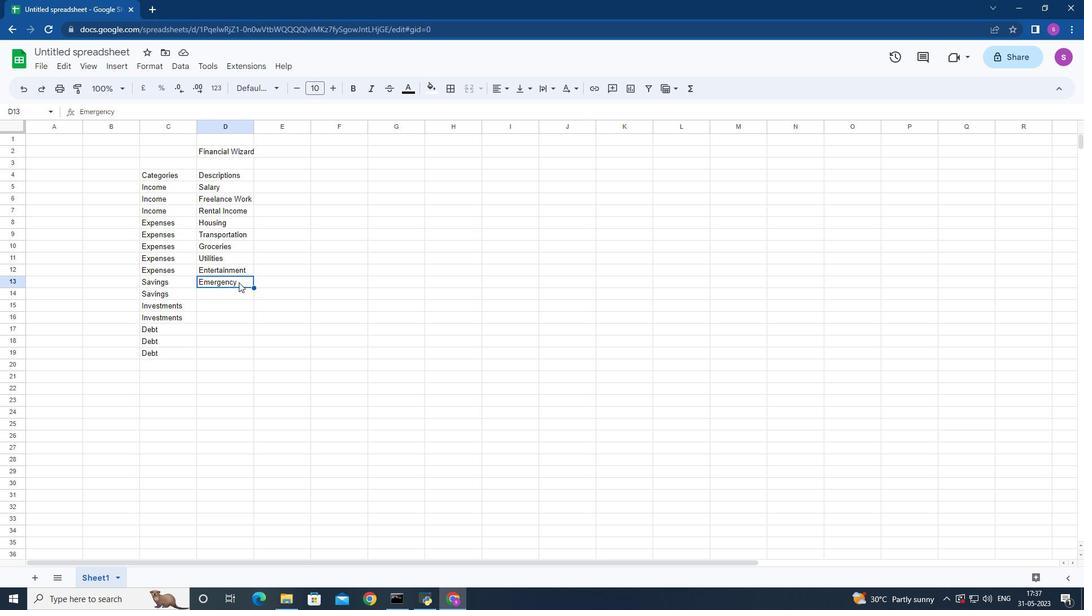 
Action: Mouse moved to (245, 281)
Screenshot: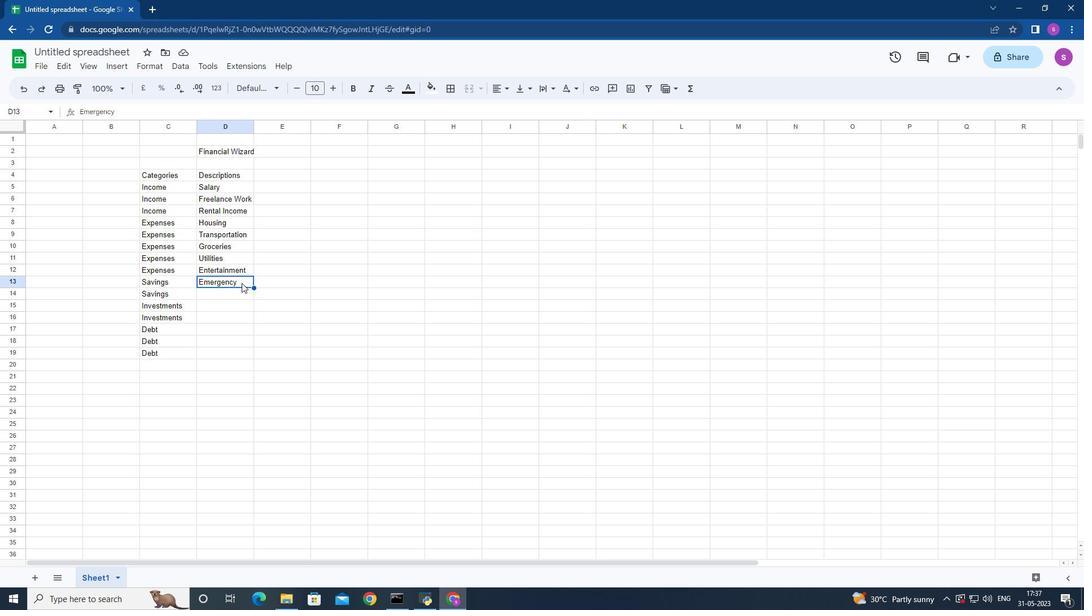
Action: Mouse pressed left at (245, 281)
Screenshot: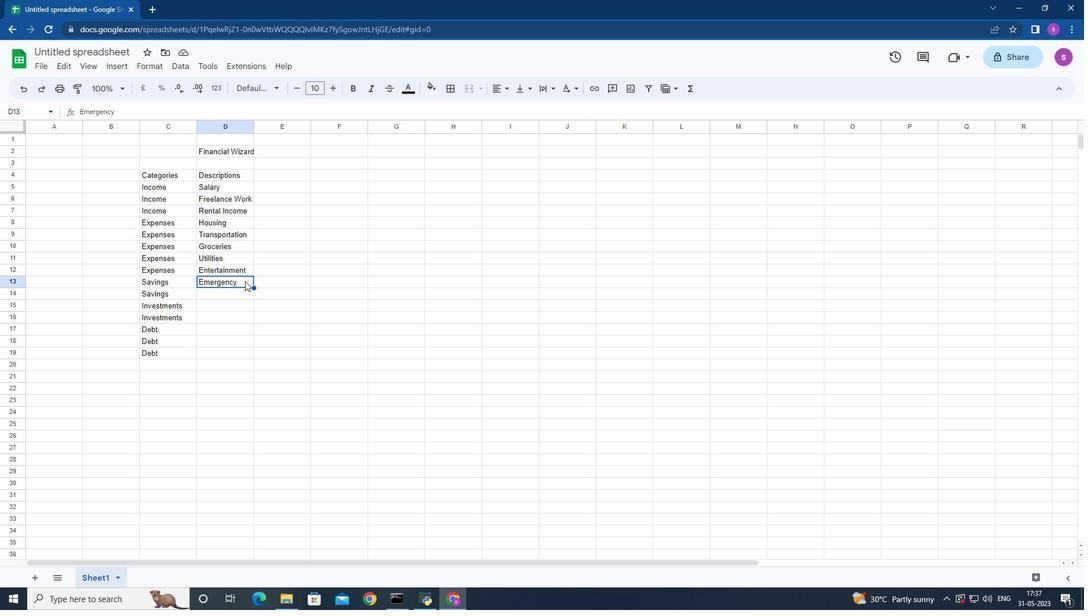 
Action: Mouse moved to (229, 283)
Screenshot: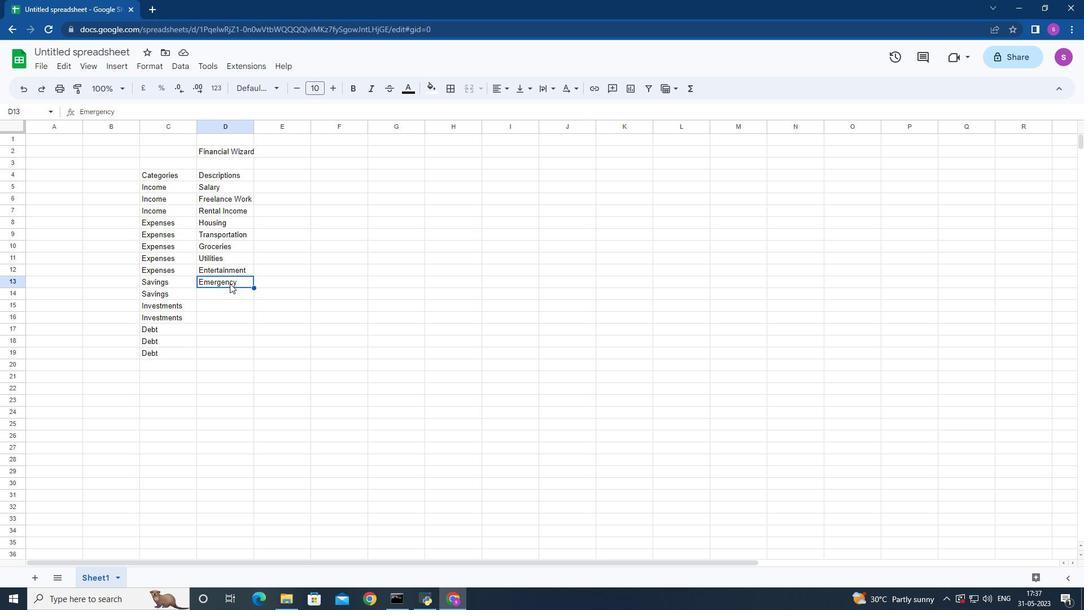 
Action: Mouse pressed left at (229, 283)
Screenshot: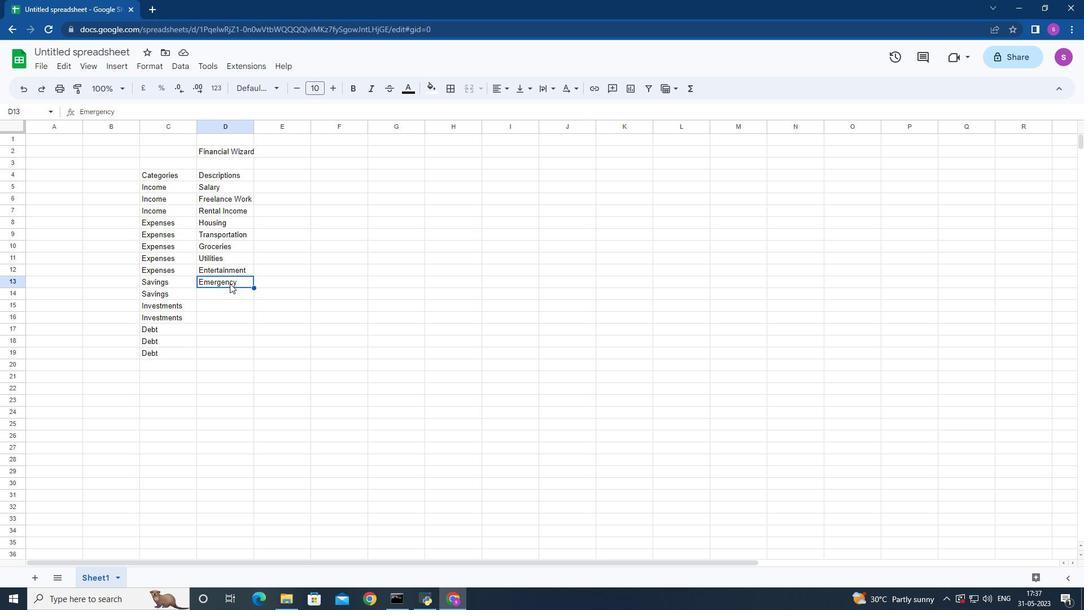 
Action: Mouse moved to (238, 279)
Screenshot: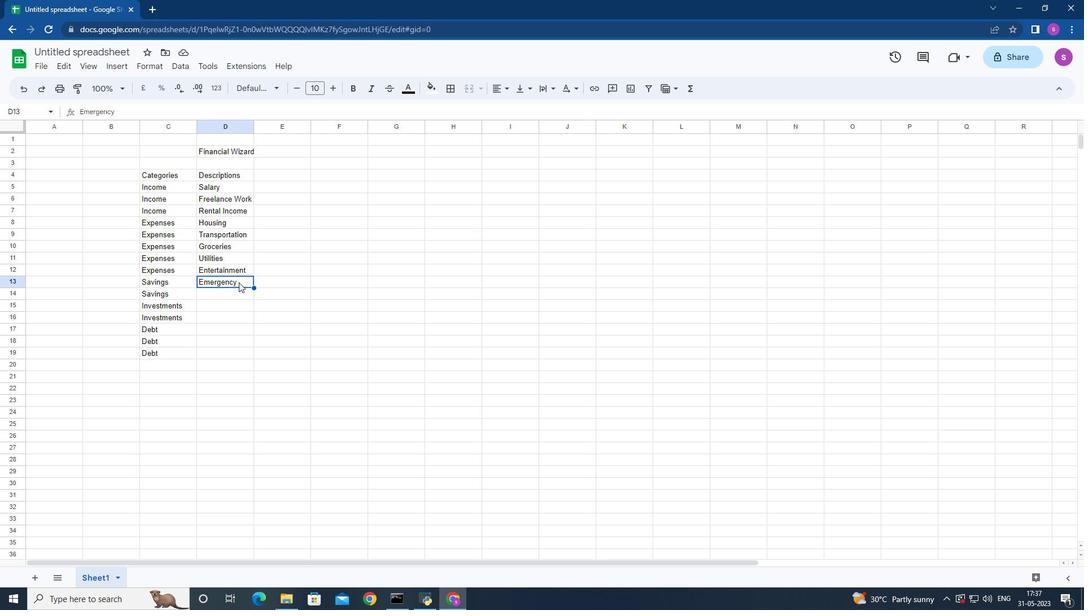 
Action: Mouse pressed left at (238, 279)
Screenshot: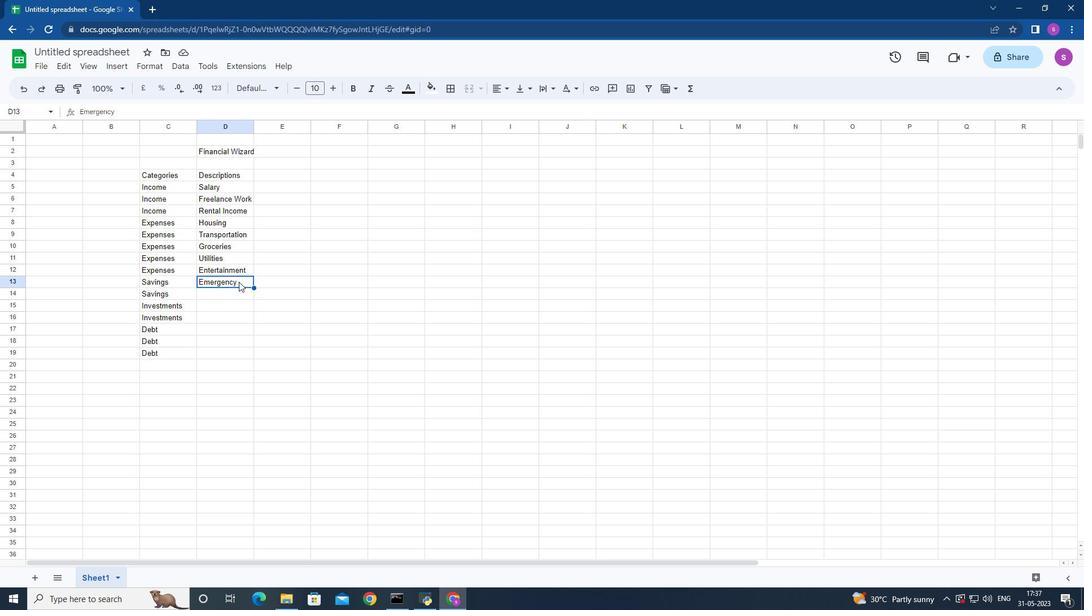 
Action: Key pressed <Key.backspace><Key.shift>Emere<Key.backspace>gency<Key.space><Key.shift>Funf<Key.backspace>d
Screenshot: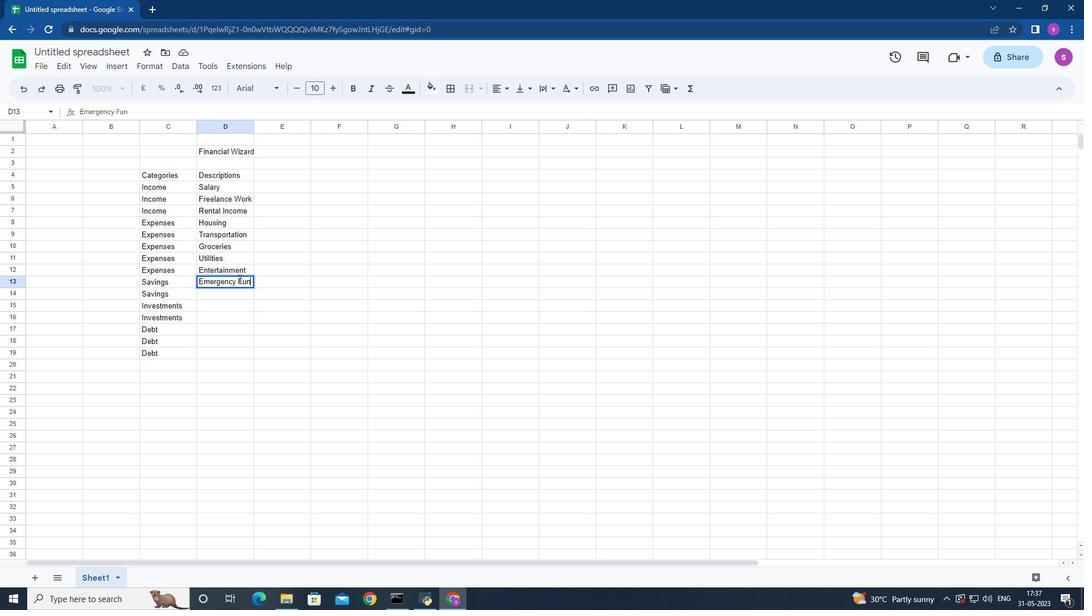 
Action: Mouse moved to (211, 294)
Screenshot: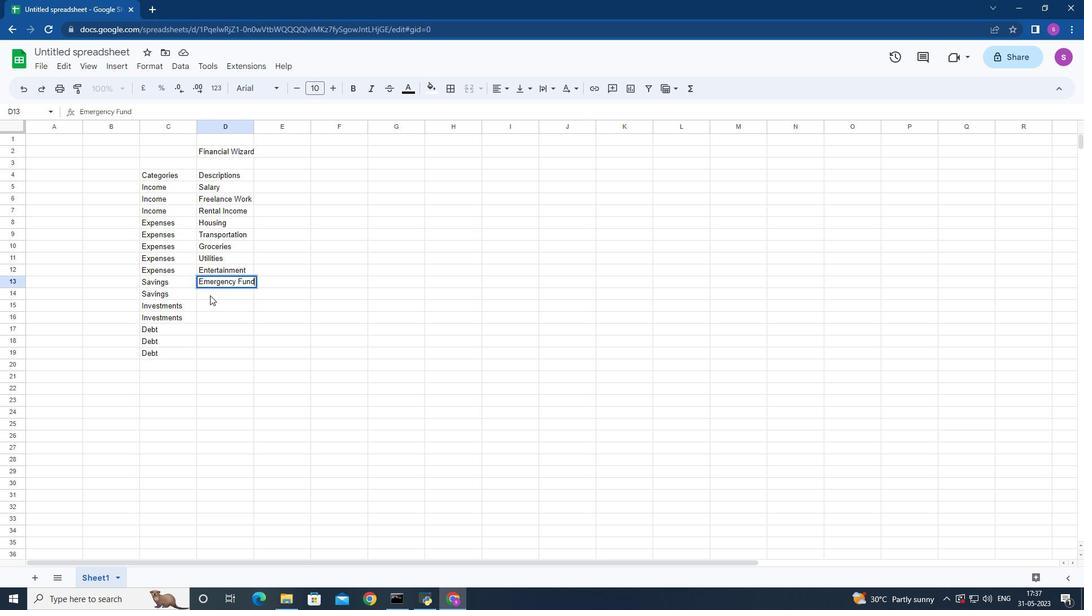 
Action: Mouse pressed left at (211, 294)
Screenshot: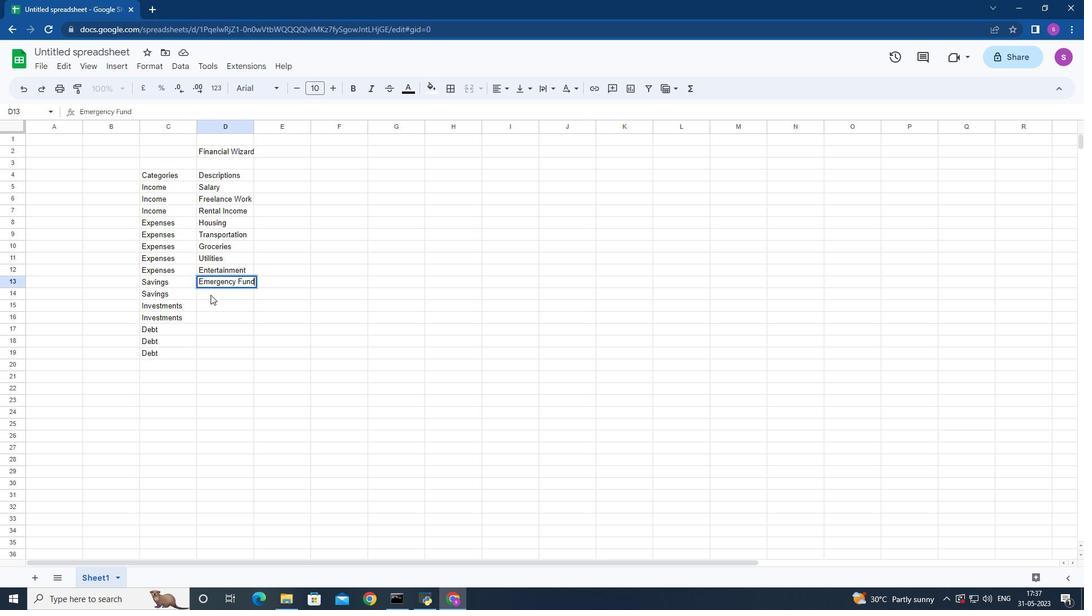 
Action: Mouse moved to (212, 294)
Screenshot: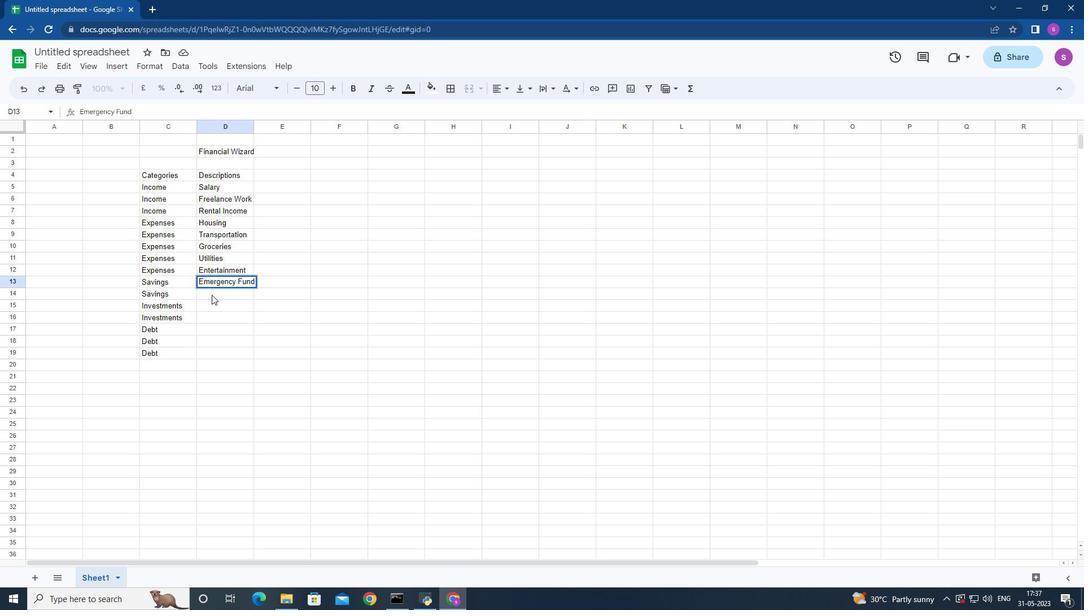 
Action: Key pressed <Key.shift>Retirement<Key.down><Key.shift>Stocks<Key.down><Key.shift>Mutual<Key.space><Key.shift><Key.shift><Key.shift>Funds<Key.down><Key.shift>Credit<Key.space><Key.shift>Card<Key.space>1<Key.down><Key.shift>Credit<Key.space><Key.shift>Card<Key.space>2<Key.down><Key.shift>Student<Key.space><Key.shift>Loan
Screenshot: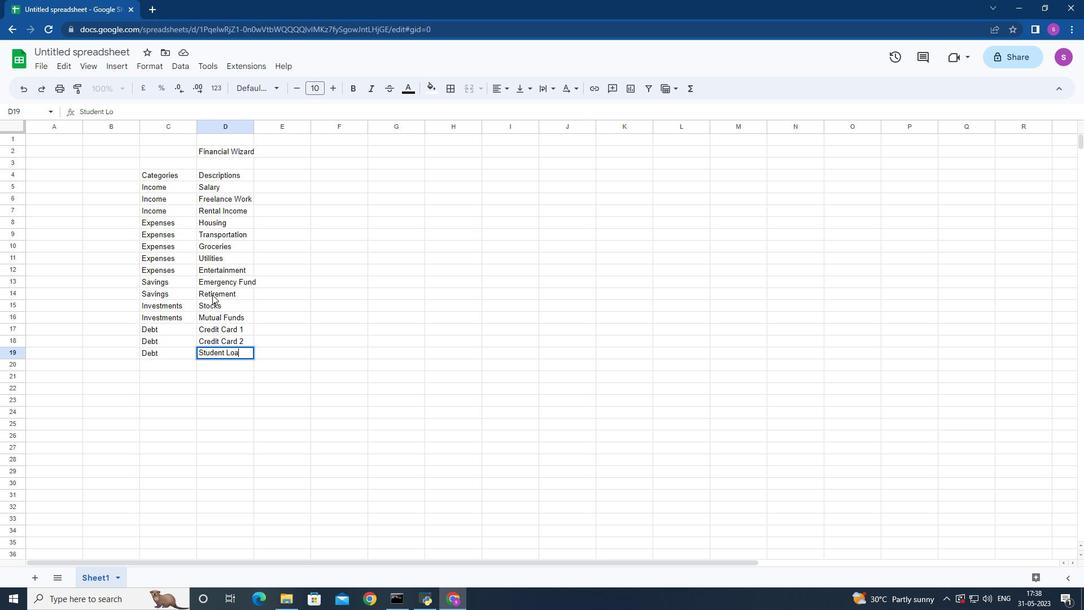 
Action: Mouse moved to (255, 128)
Screenshot: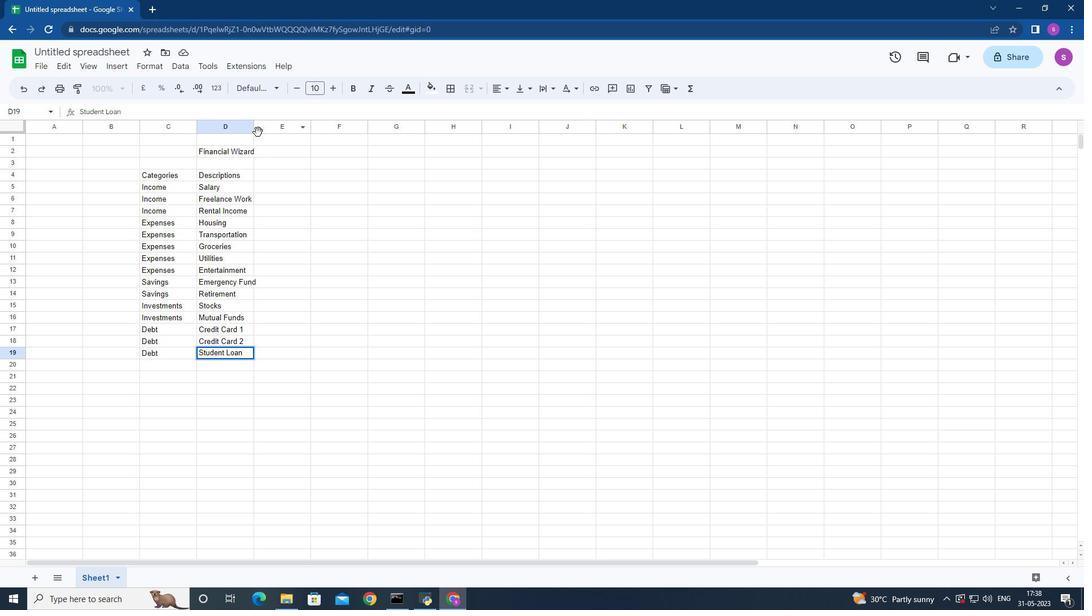 
Action: Mouse pressed left at (255, 128)
Screenshot: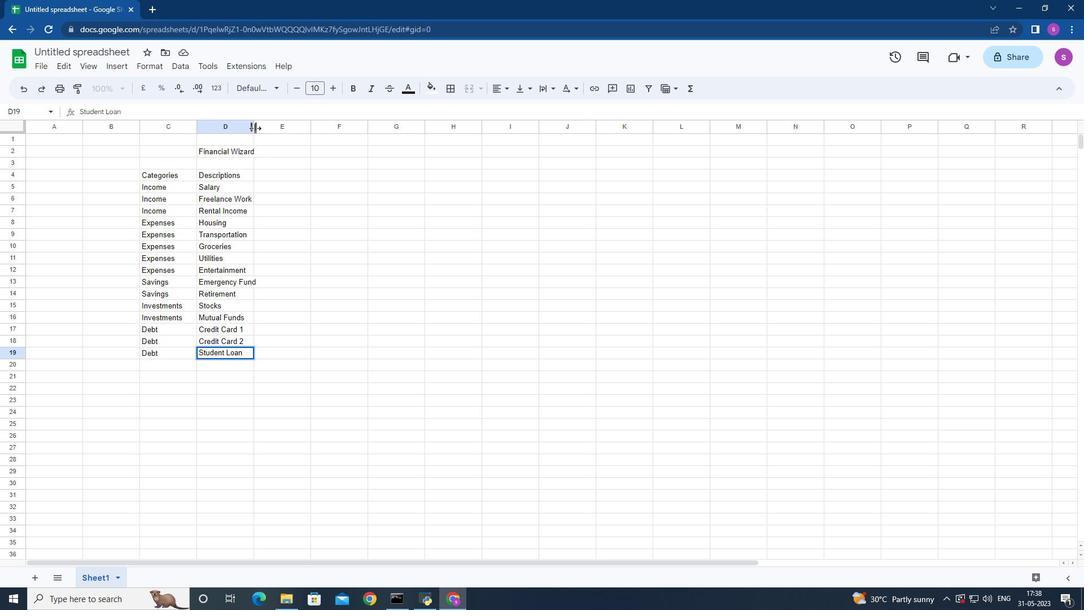 
Action: Mouse moved to (288, 173)
Screenshot: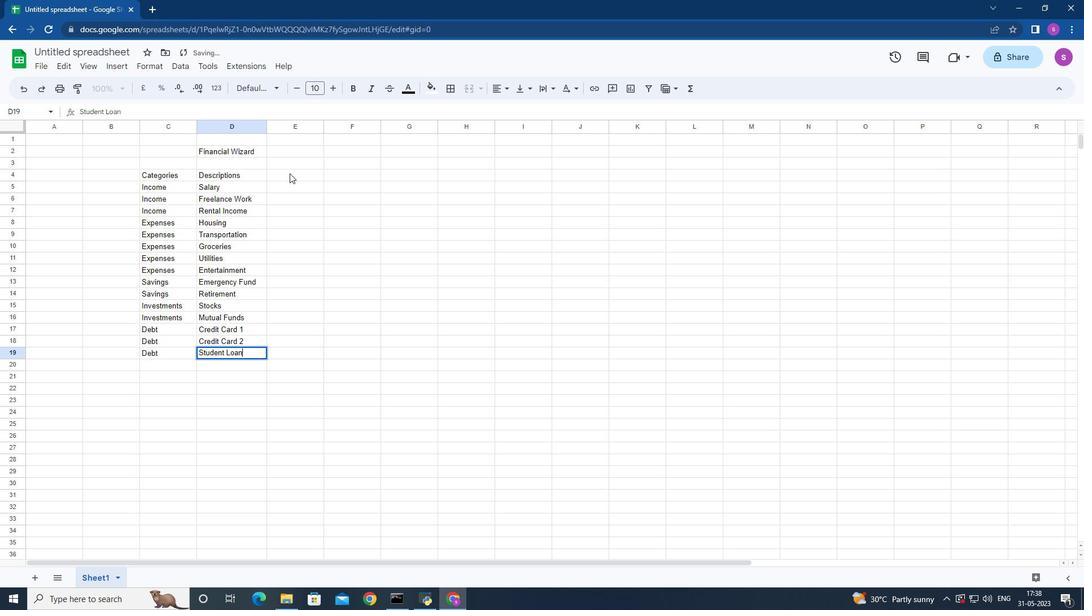 
Action: Mouse pressed left at (288, 173)
Screenshot: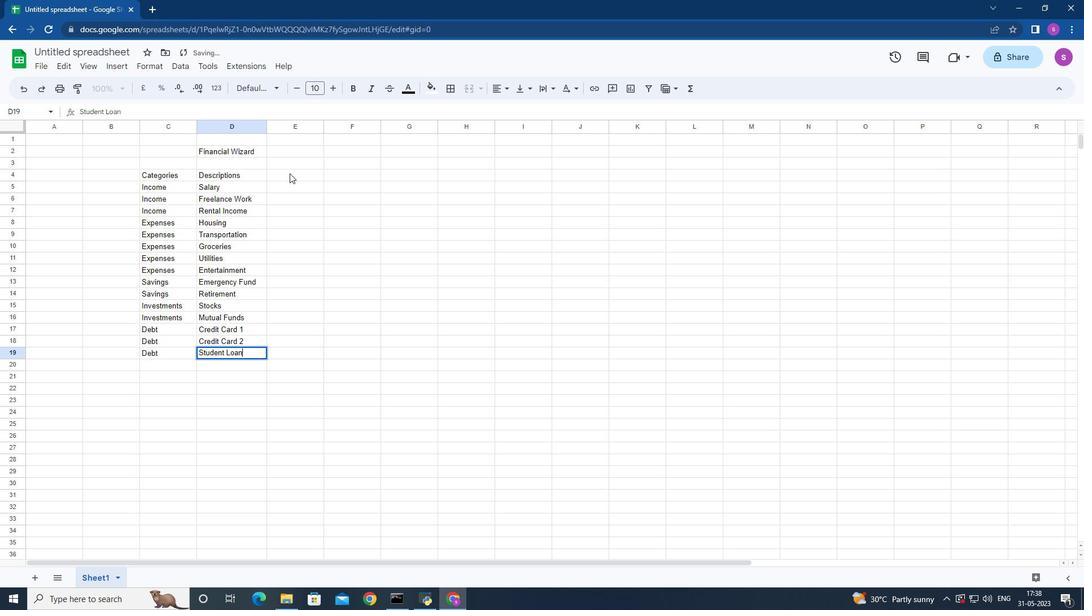 
Action: Key pressed <Key.shift>Amount<Key.down>5000<Key.down>1200<Key.down>500<Key.down>1200<Key.down>300<Key.down>400<Key.down>200<Key.down>150<Key.down>500<Key.down>1000<Key.down>4<Key.backspace>500<Key.down>300<Key.down>2090<Key.backspace><Key.backspace>0<Key.down>100<Key.down>300
Screenshot: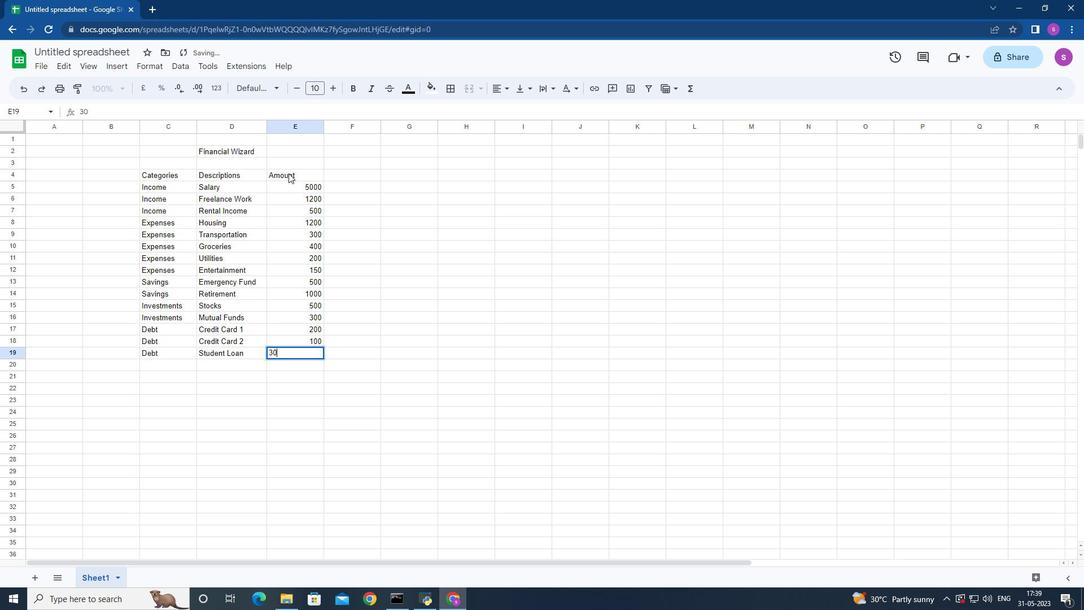 
Action: Mouse moved to (351, 171)
Screenshot: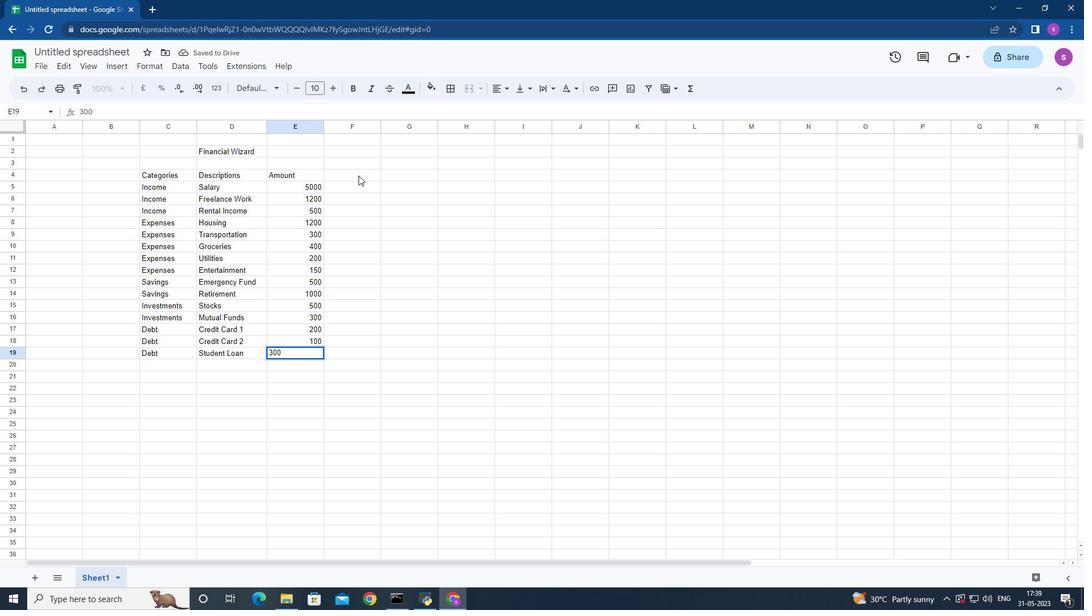 
Action: Mouse pressed left at (351, 171)
Screenshot: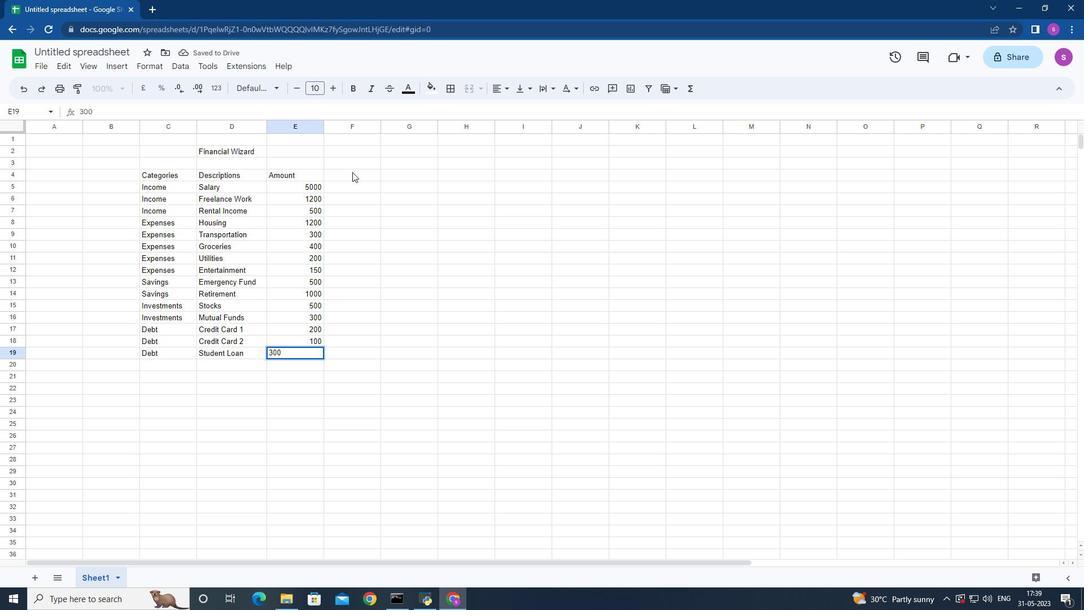 
Action: Mouse moved to (87, 51)
Screenshot: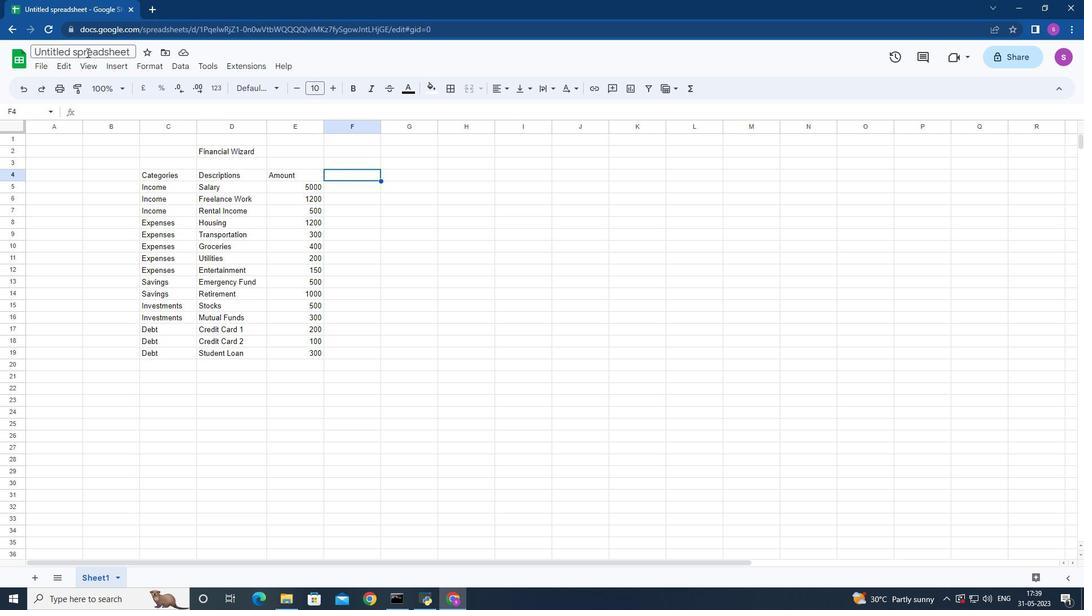 
Action: Mouse pressed left at (87, 51)
Screenshot: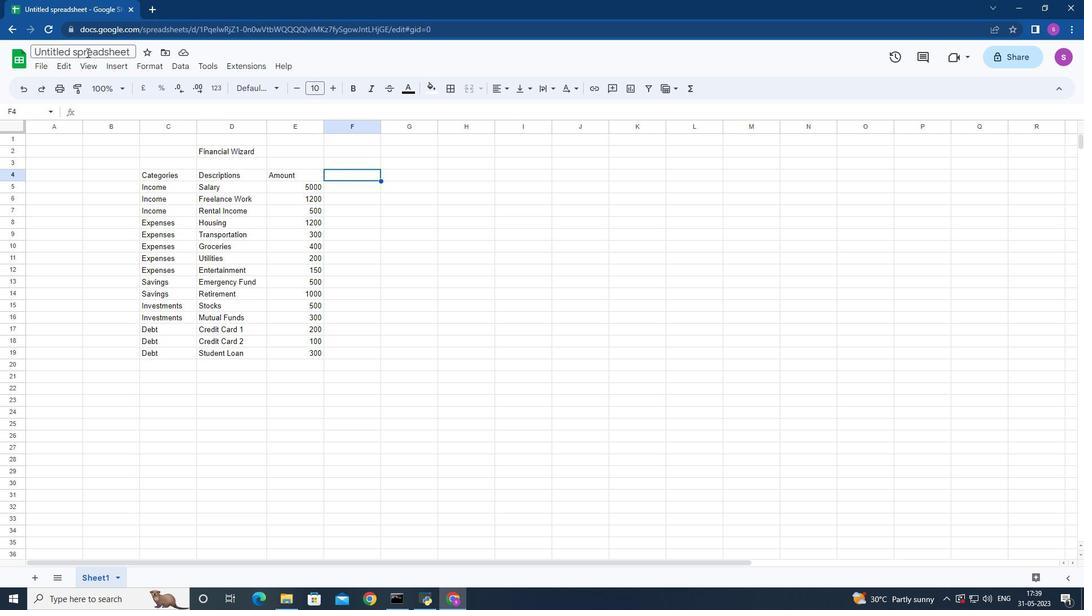 
Action: Key pressed <Key.backspace><Key.shift>Budget<Key.space><Key.shift>Track<Key.space><Key.shift>Logbook<Key.space>
Screenshot: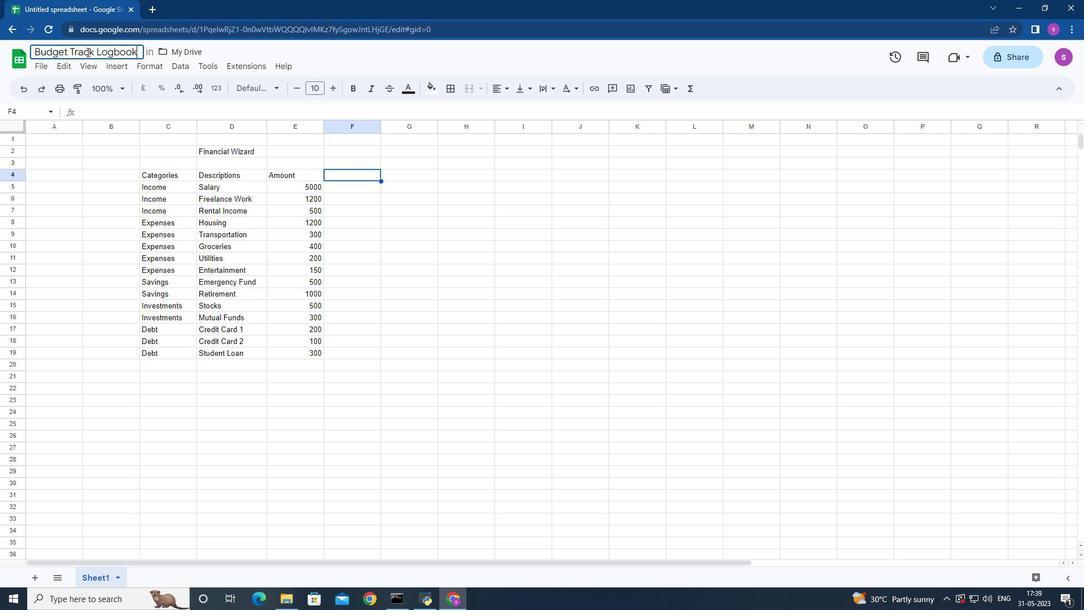 
Action: Mouse moved to (375, 280)
Screenshot: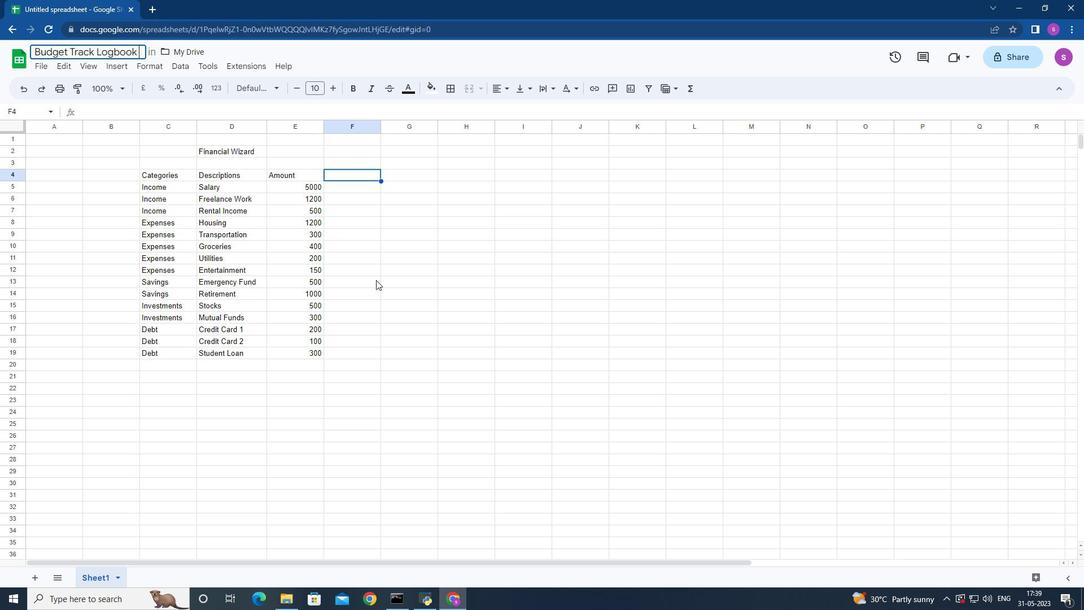 
